 Task: For heading Use Italics Caveat with yellow colour & Underline.  font size for heading18,  'Change the font style of data to'Comic Sans MS and font size to 9,  Change the alignment of both headline & data to Align right In the sheet  Data Analysis Template
Action: Mouse moved to (85, 159)
Screenshot: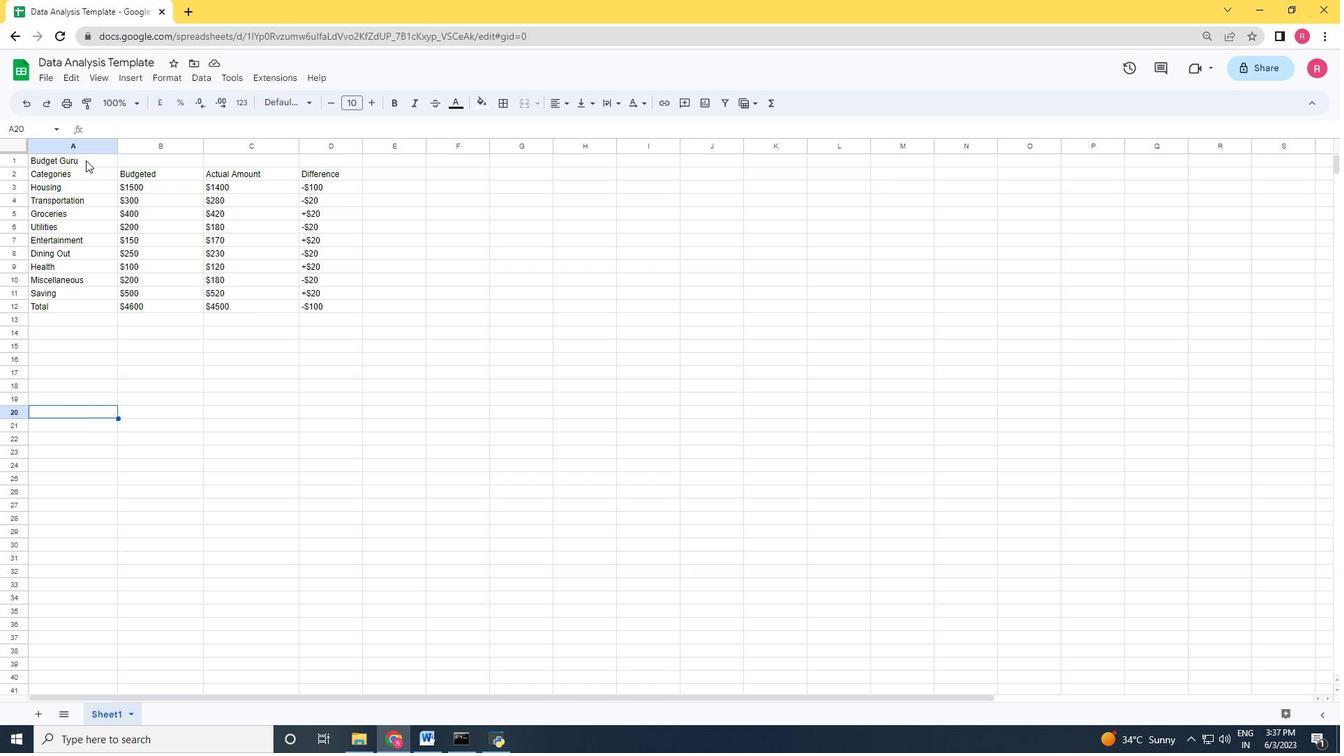 
Action: Mouse pressed left at (85, 159)
Screenshot: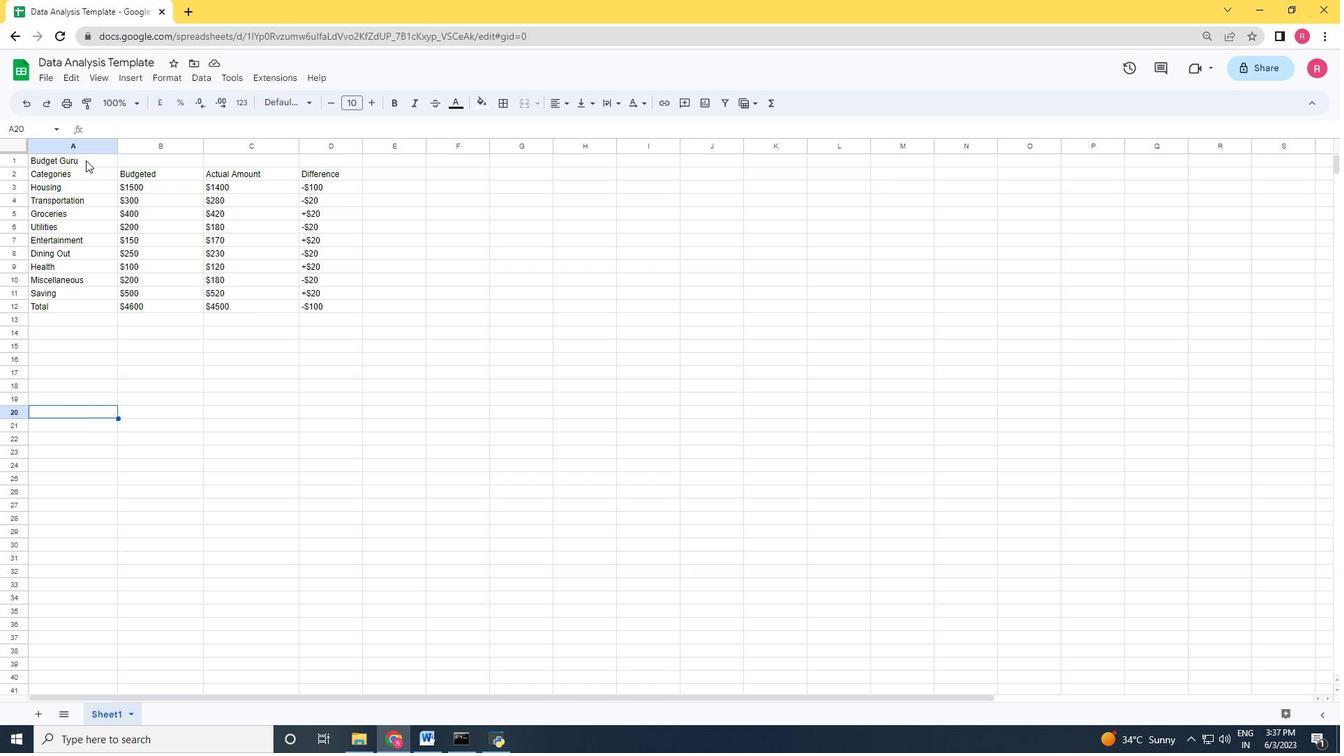 
Action: Mouse moved to (310, 102)
Screenshot: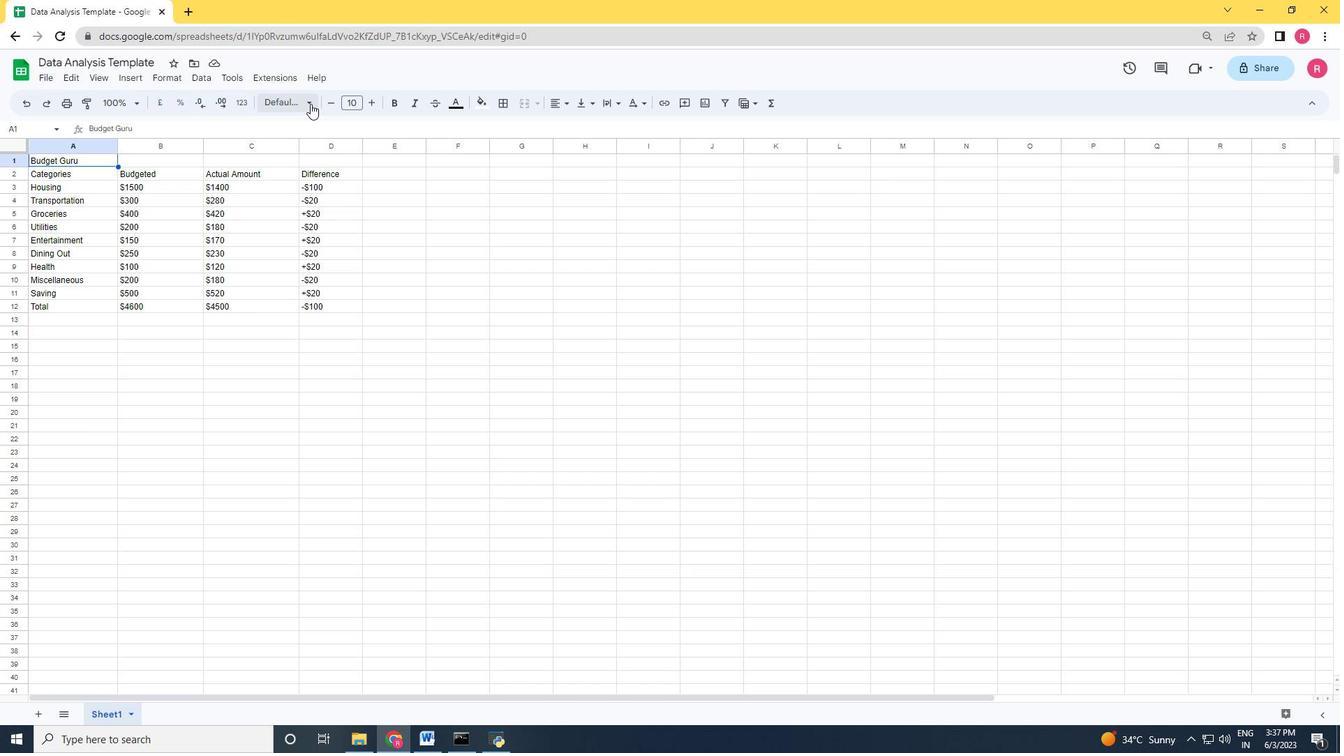 
Action: Mouse pressed left at (310, 102)
Screenshot: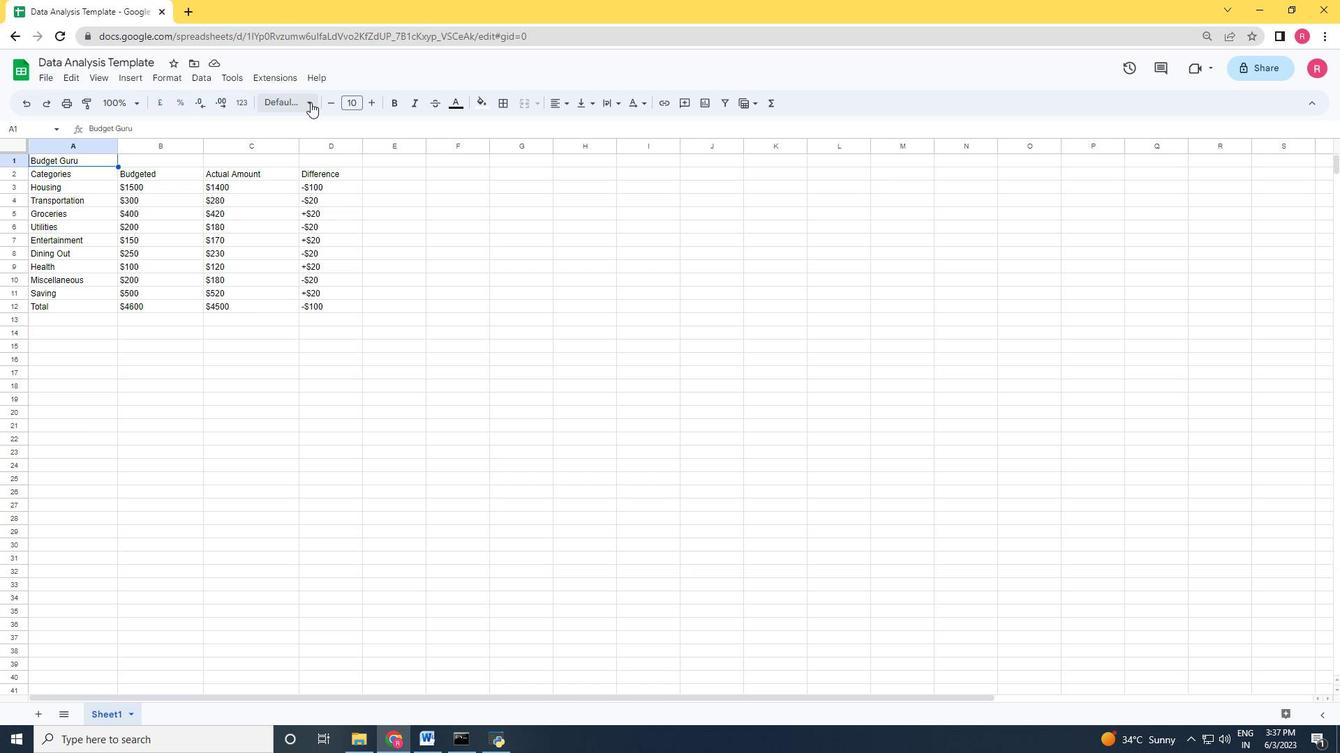 
Action: Mouse moved to (305, 380)
Screenshot: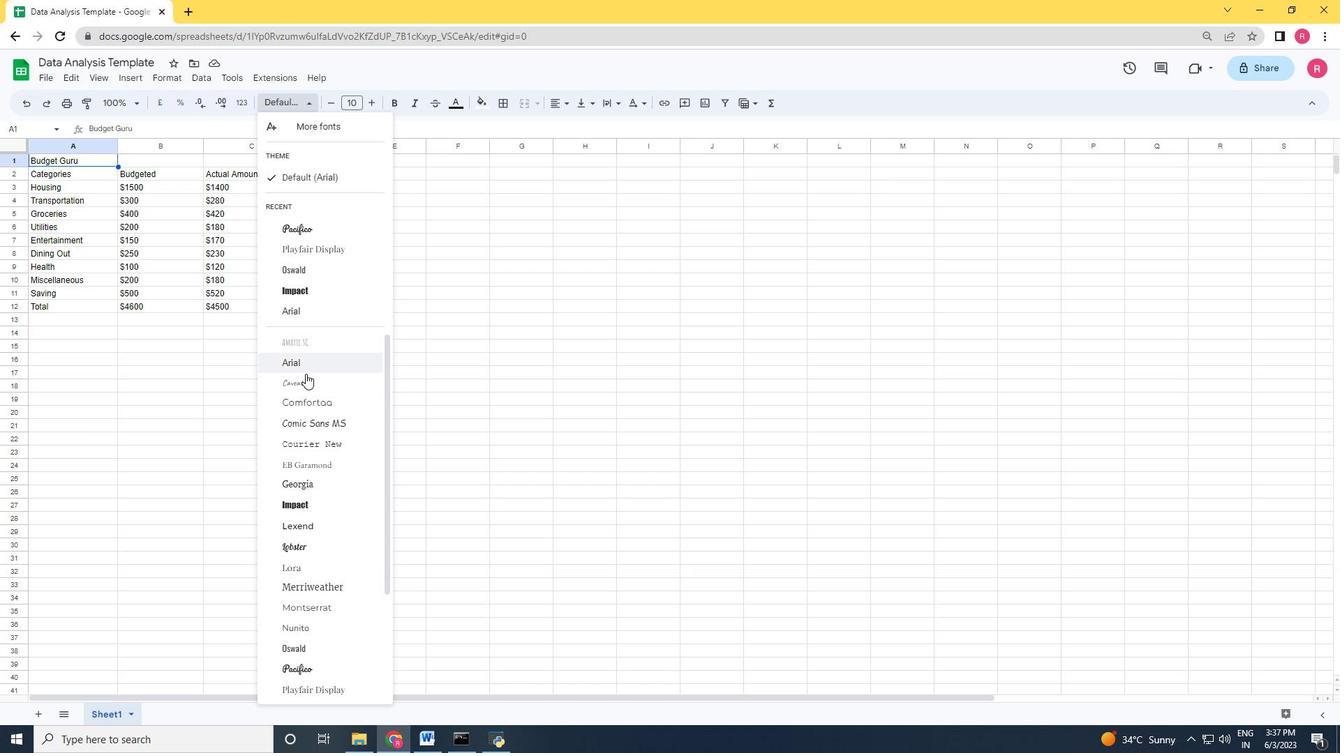 
Action: Mouse pressed left at (305, 380)
Screenshot: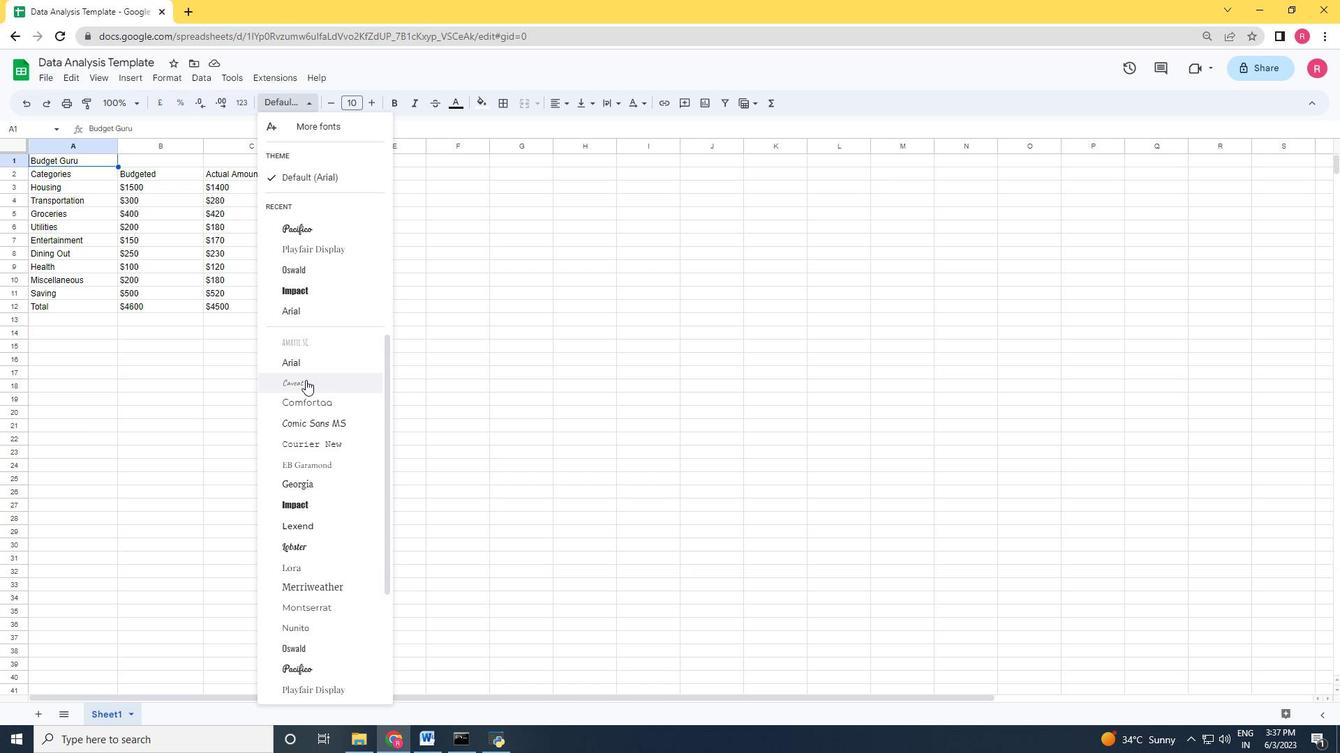 
Action: Mouse moved to (409, 103)
Screenshot: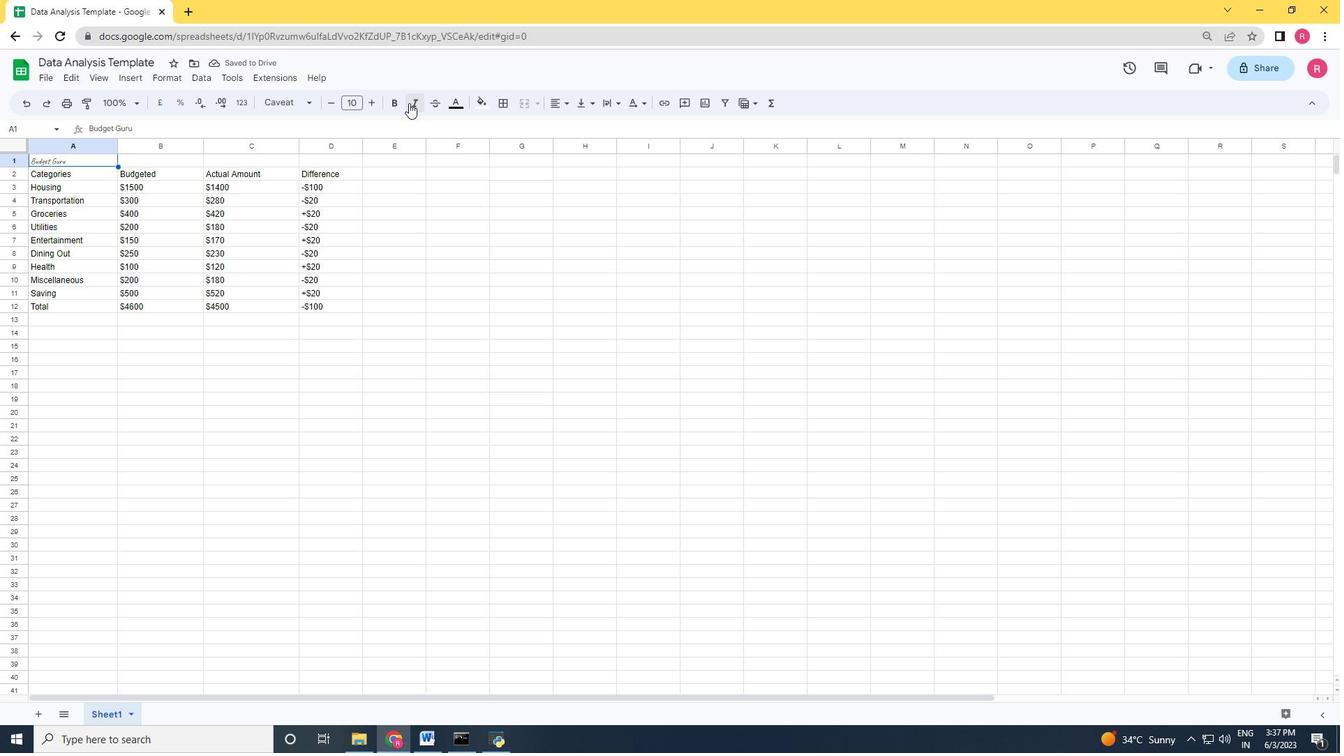
Action: Mouse pressed left at (409, 103)
Screenshot: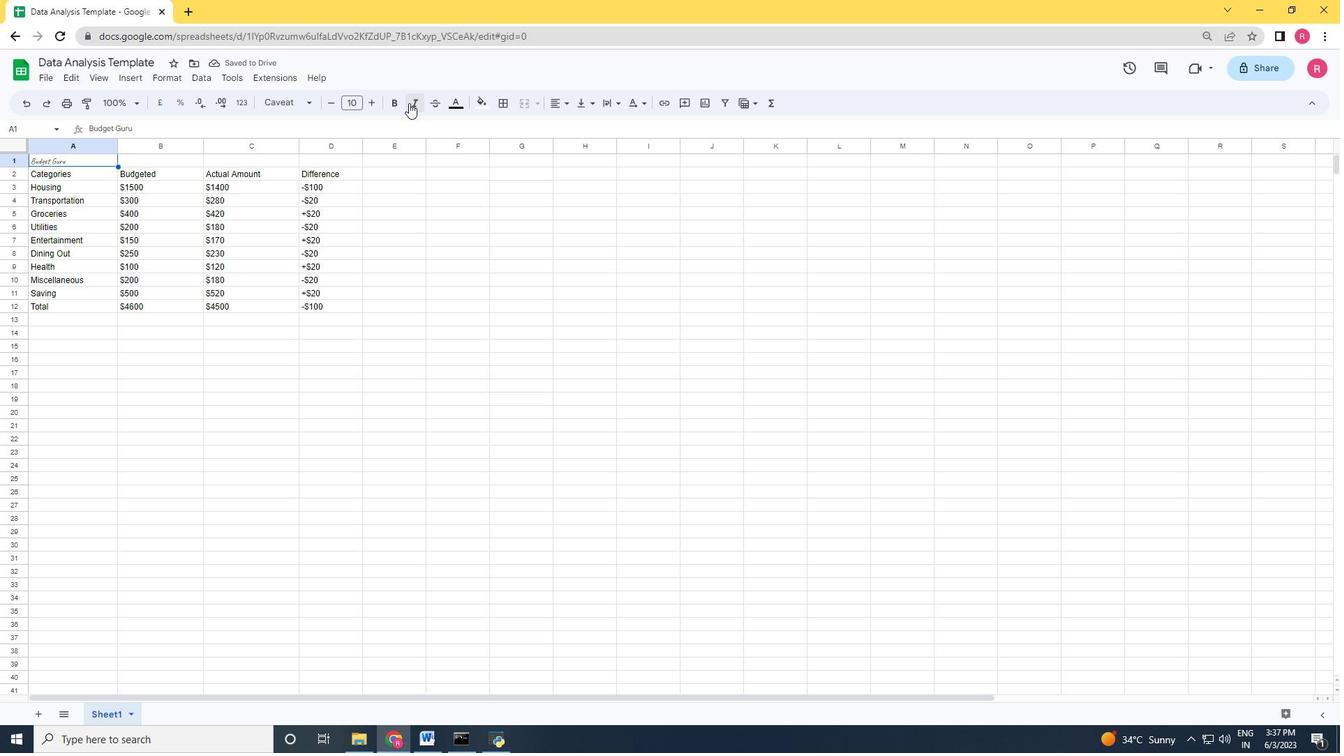 
Action: Mouse moved to (464, 108)
Screenshot: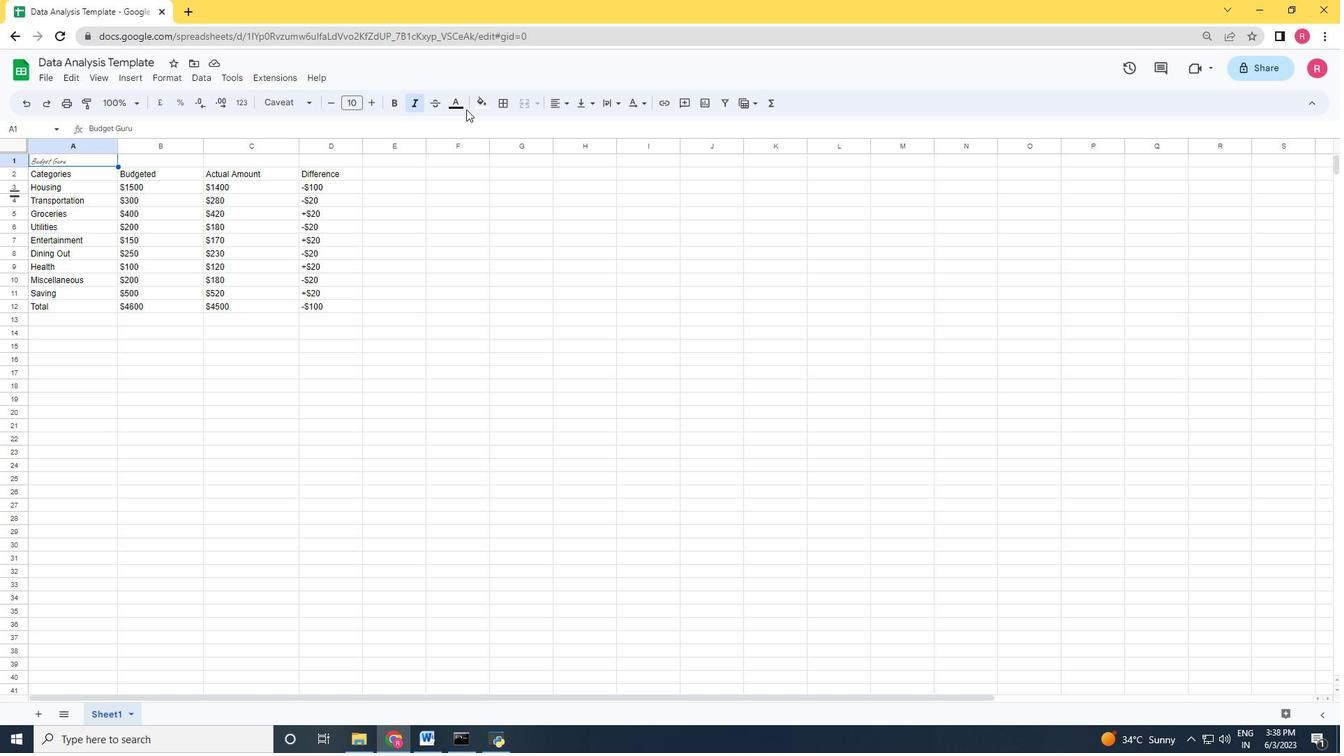 
Action: Mouse pressed left at (464, 108)
Screenshot: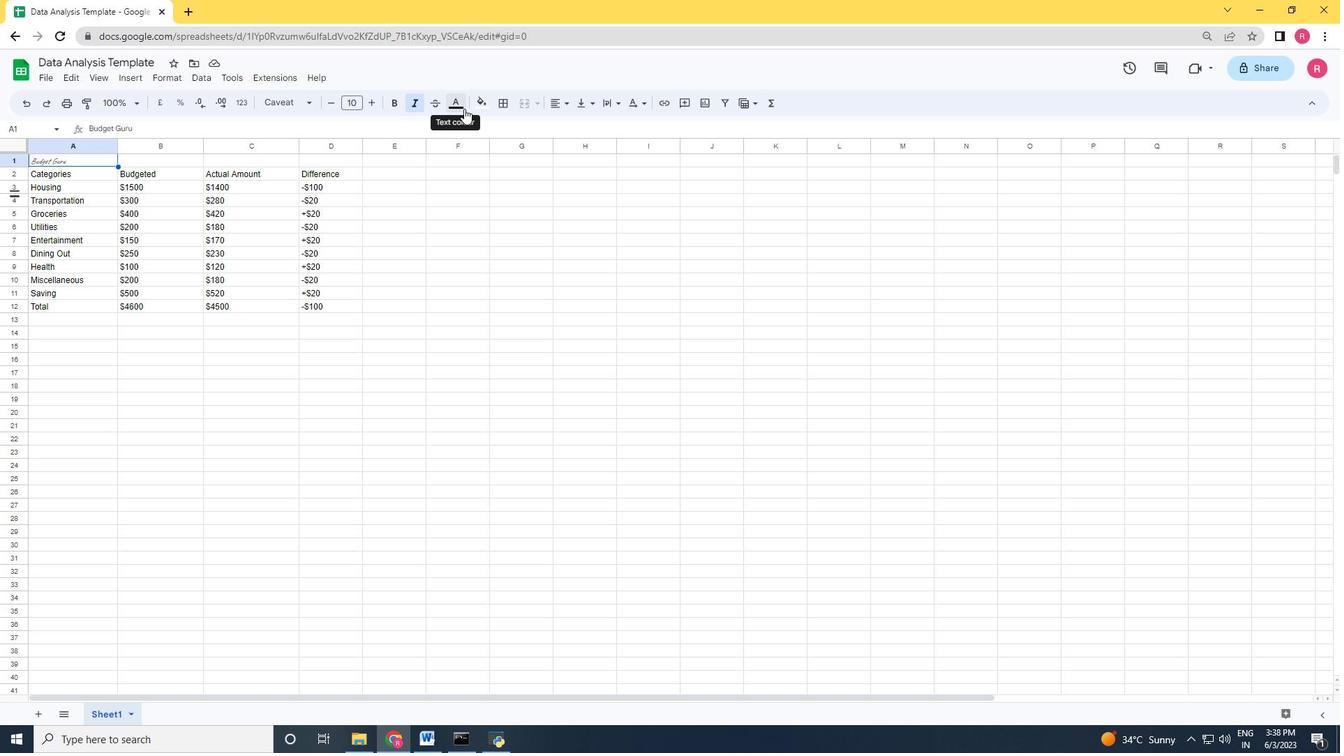 
Action: Mouse moved to (497, 158)
Screenshot: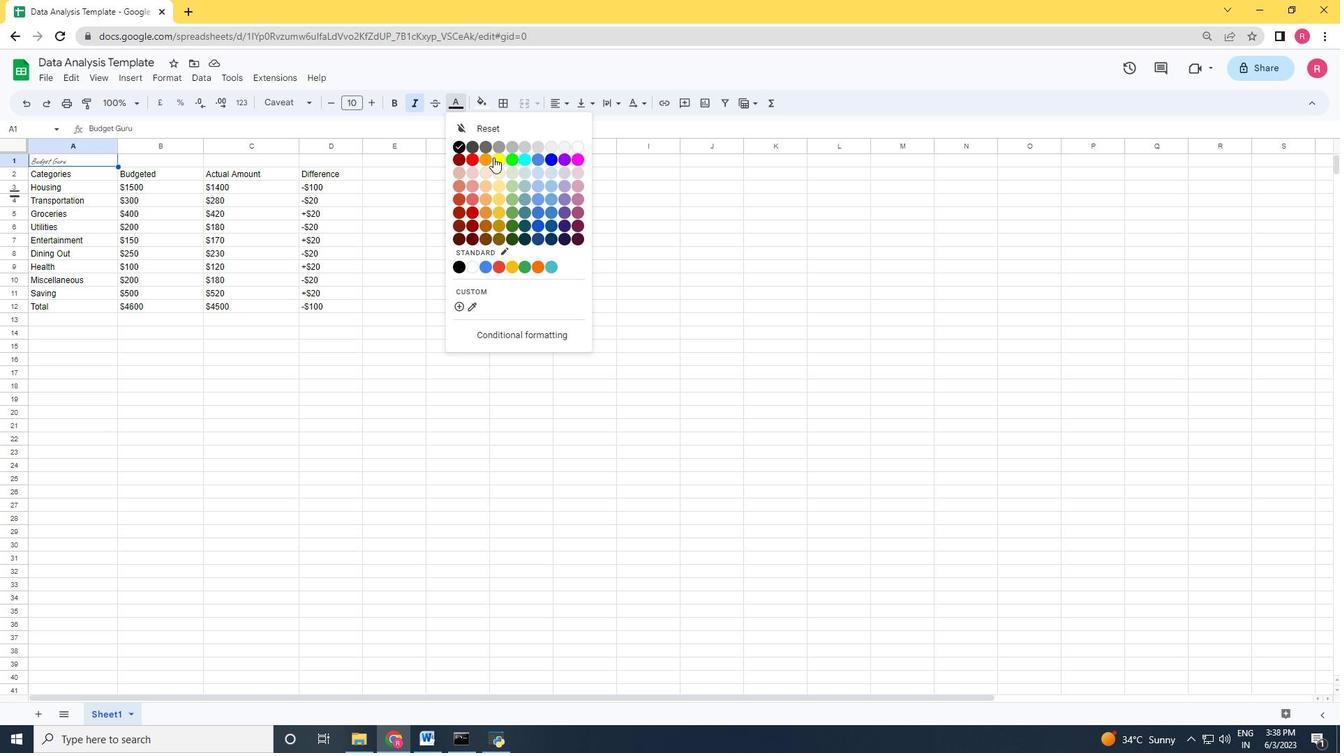 
Action: Mouse pressed left at (497, 158)
Screenshot: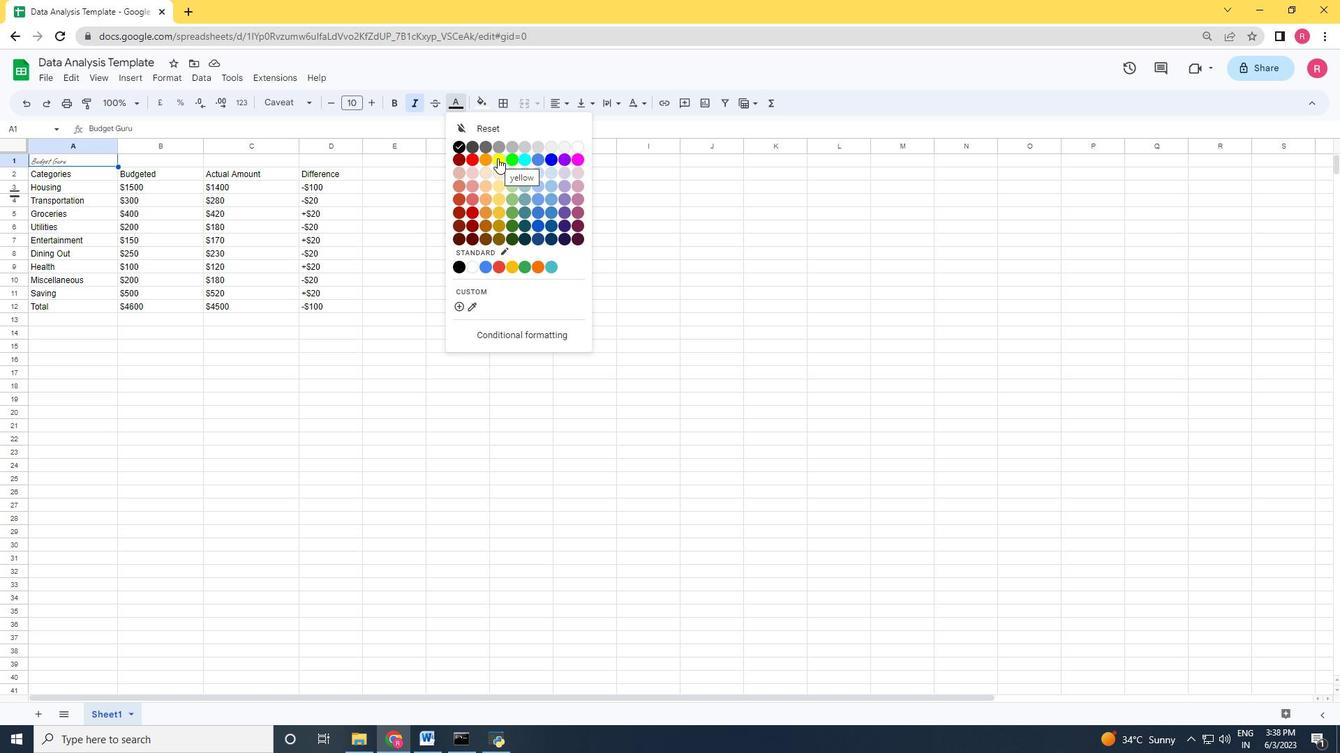 
Action: Mouse moved to (130, 73)
Screenshot: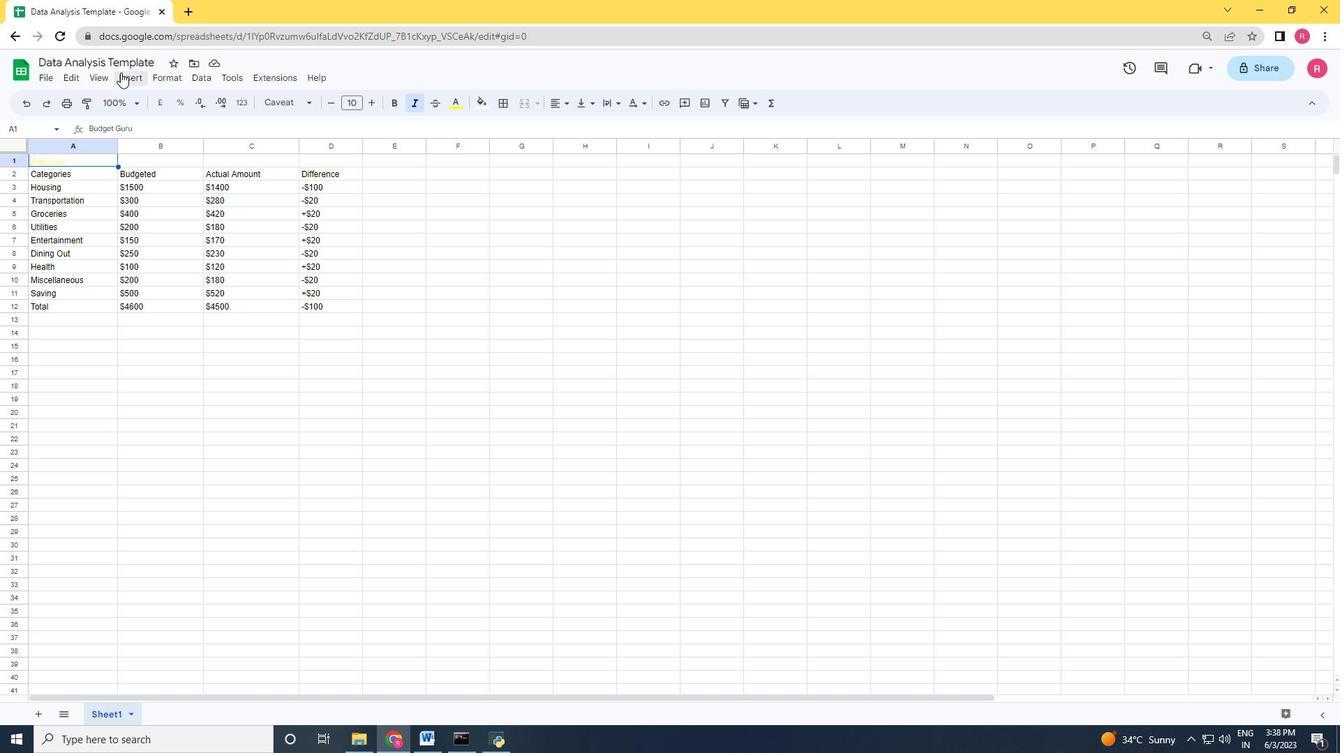 
Action: Mouse pressed left at (130, 73)
Screenshot: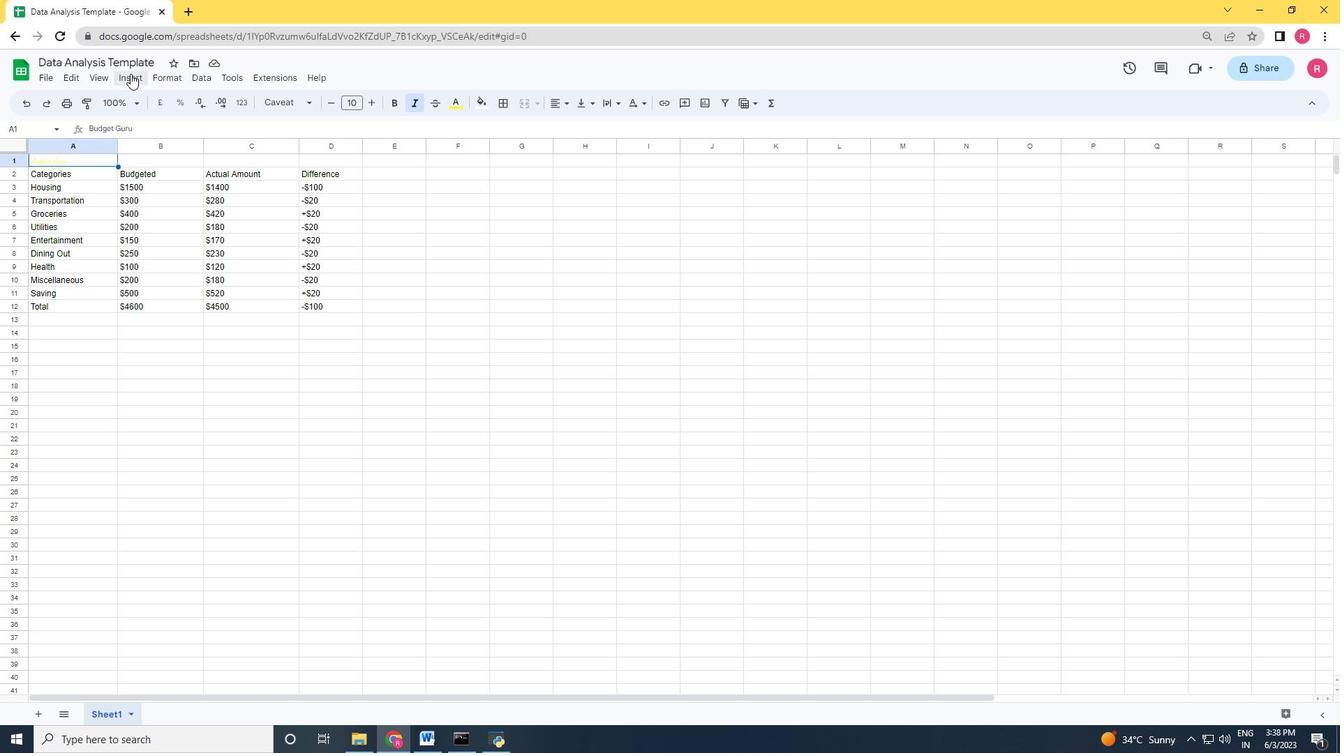 
Action: Mouse moved to (390, 194)
Screenshot: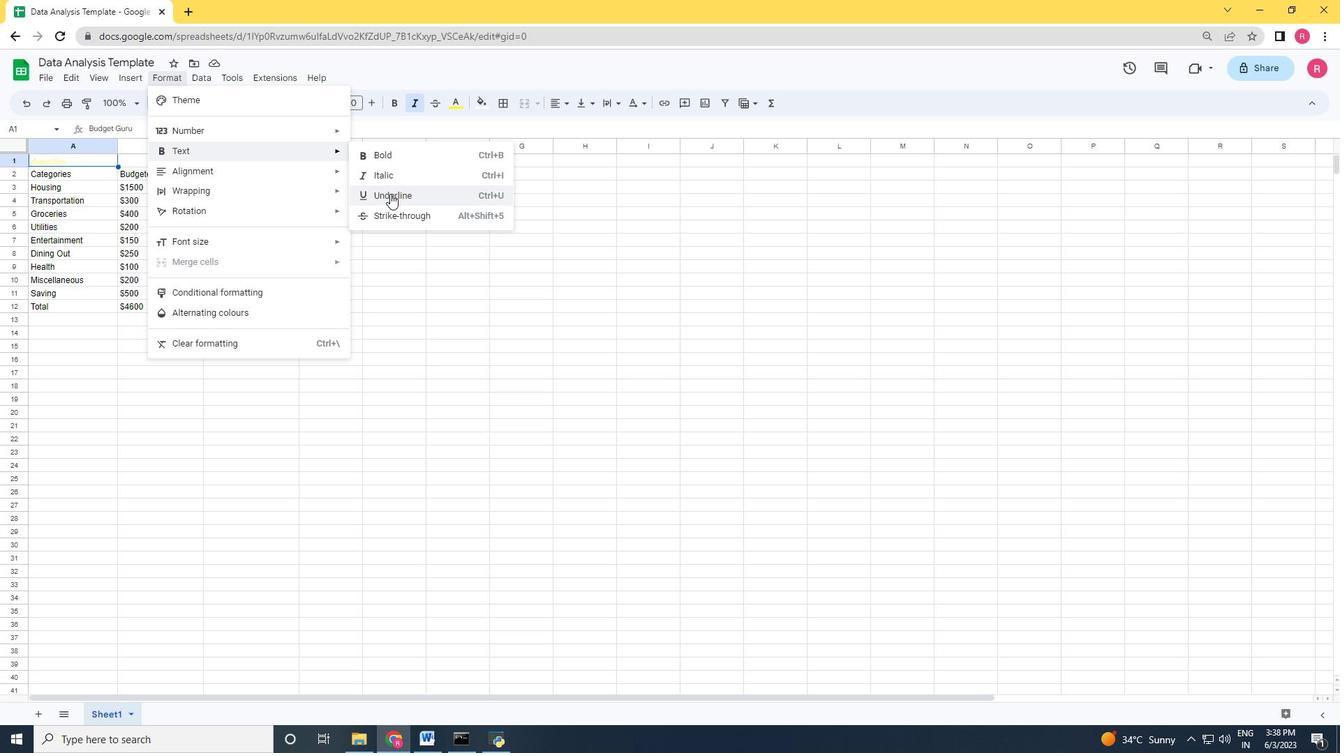 
Action: Mouse pressed left at (390, 194)
Screenshot: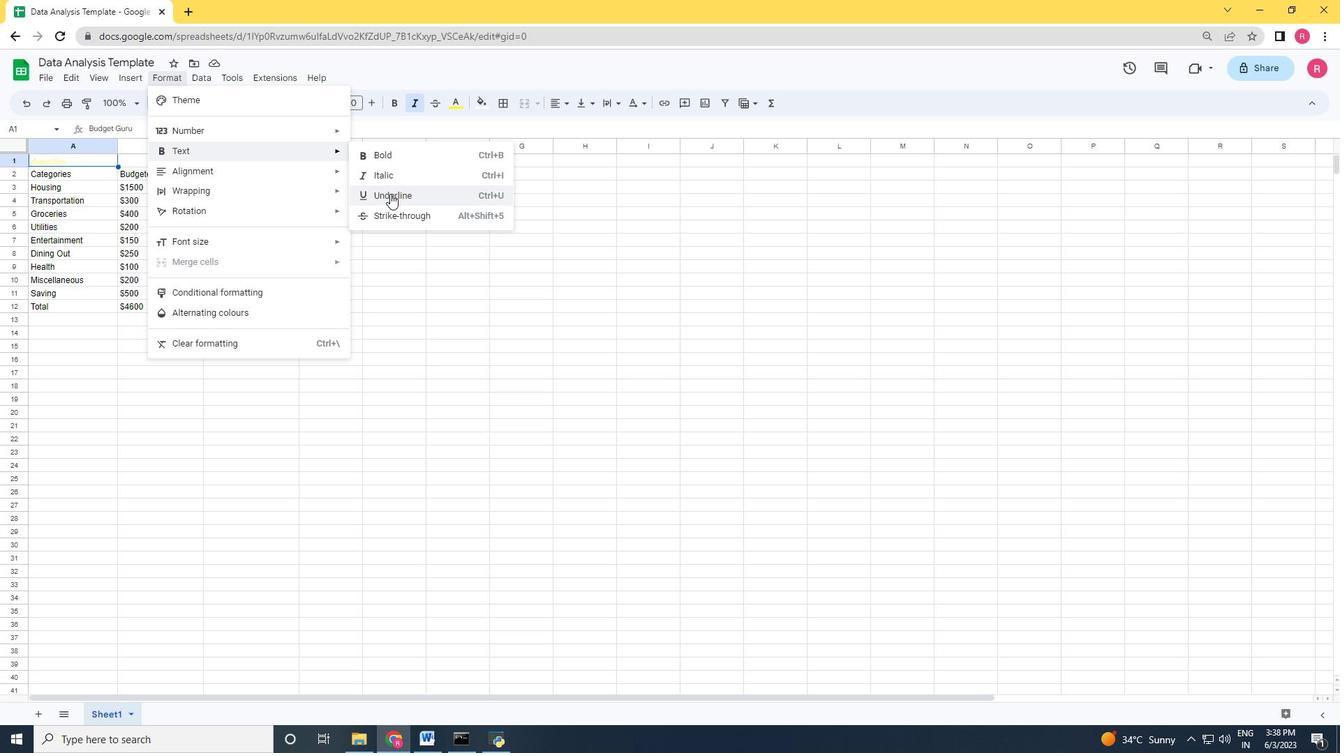 
Action: Mouse moved to (478, 100)
Screenshot: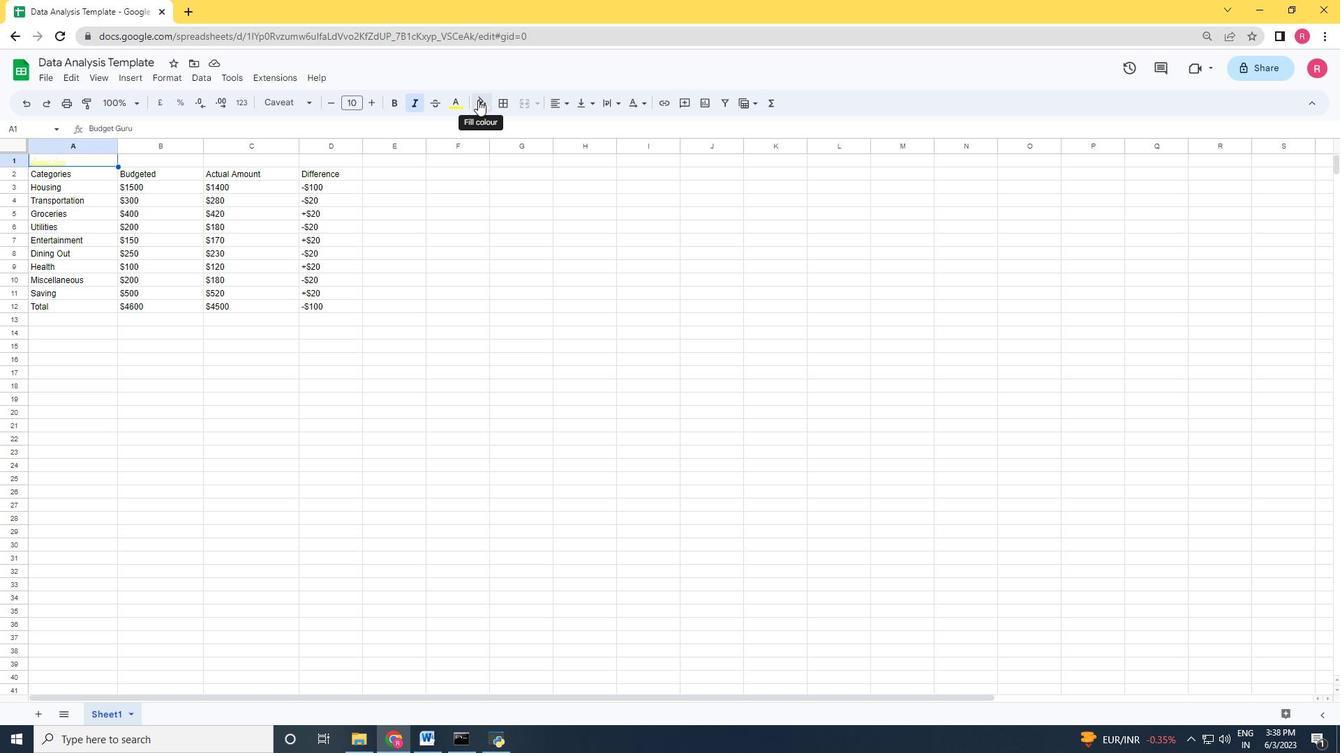 
Action: Mouse pressed left at (478, 100)
Screenshot: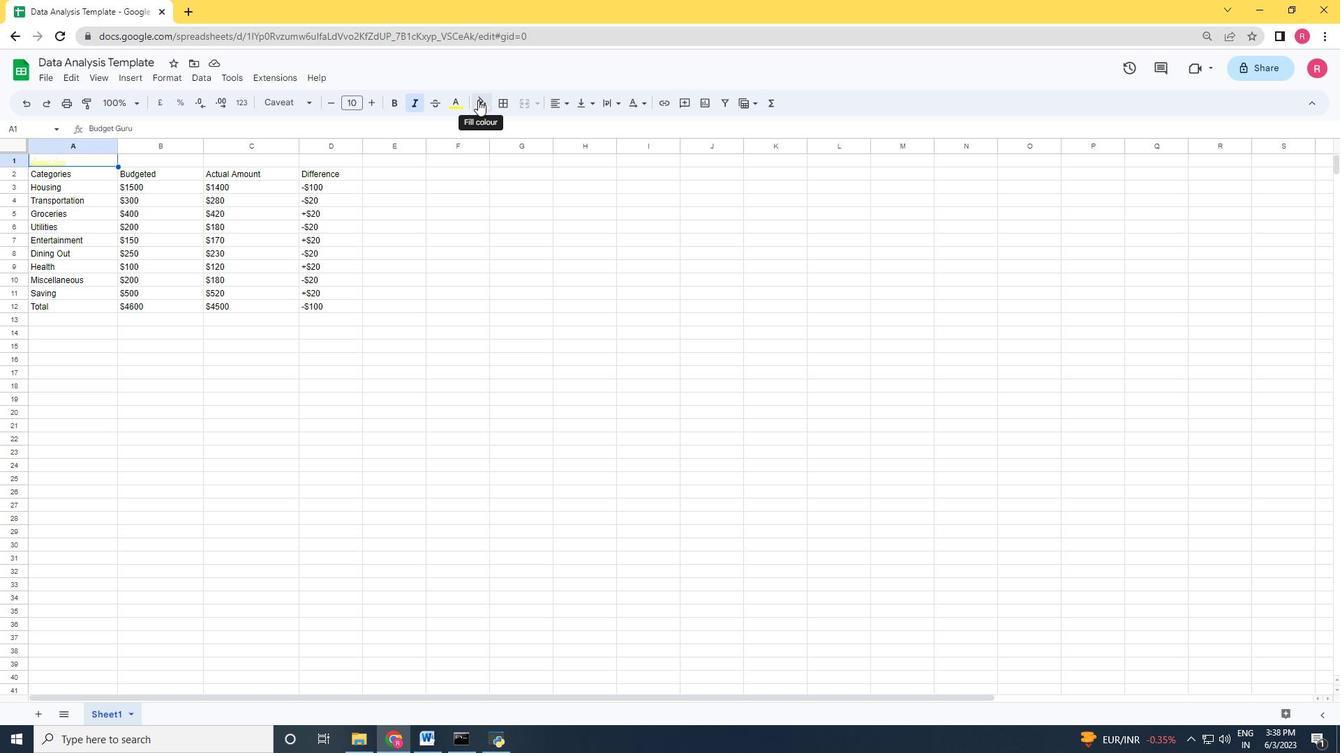 
Action: Mouse moved to (527, 159)
Screenshot: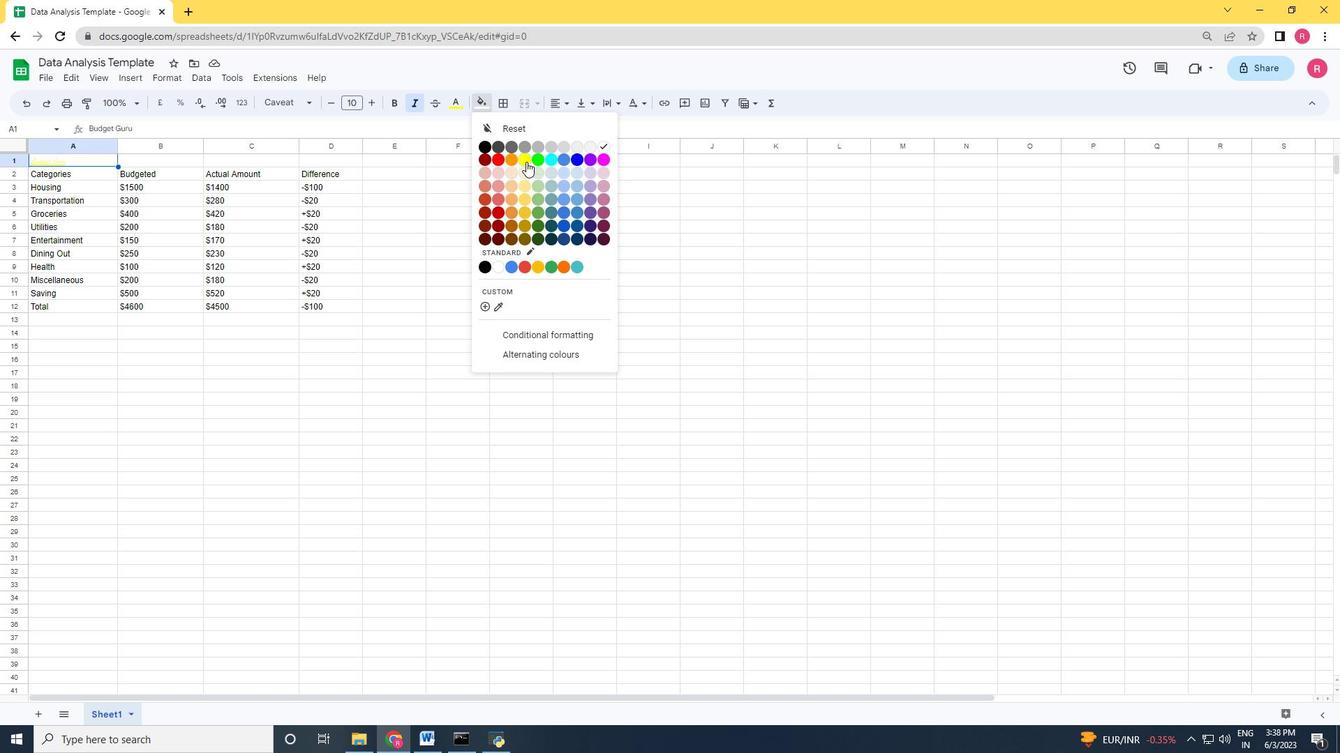 
Action: Mouse pressed left at (527, 159)
Screenshot: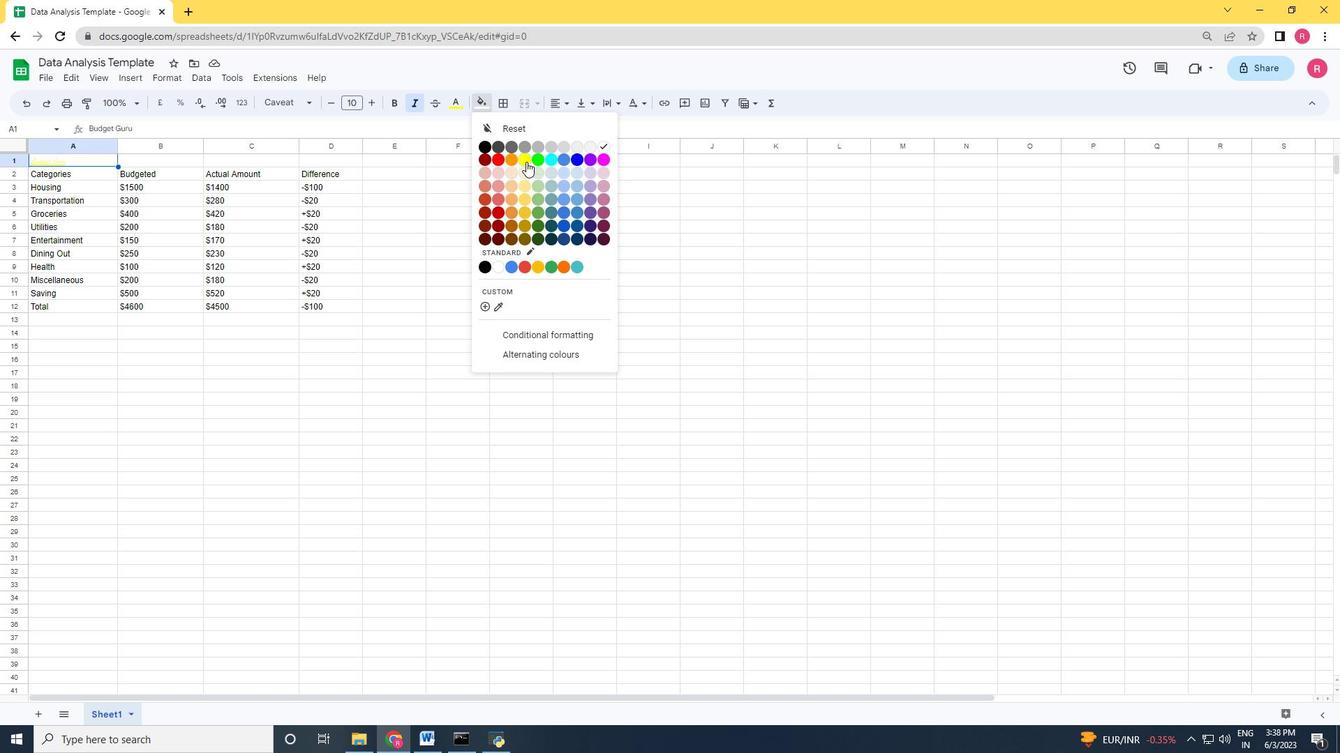 
Action: Mouse moved to (455, 104)
Screenshot: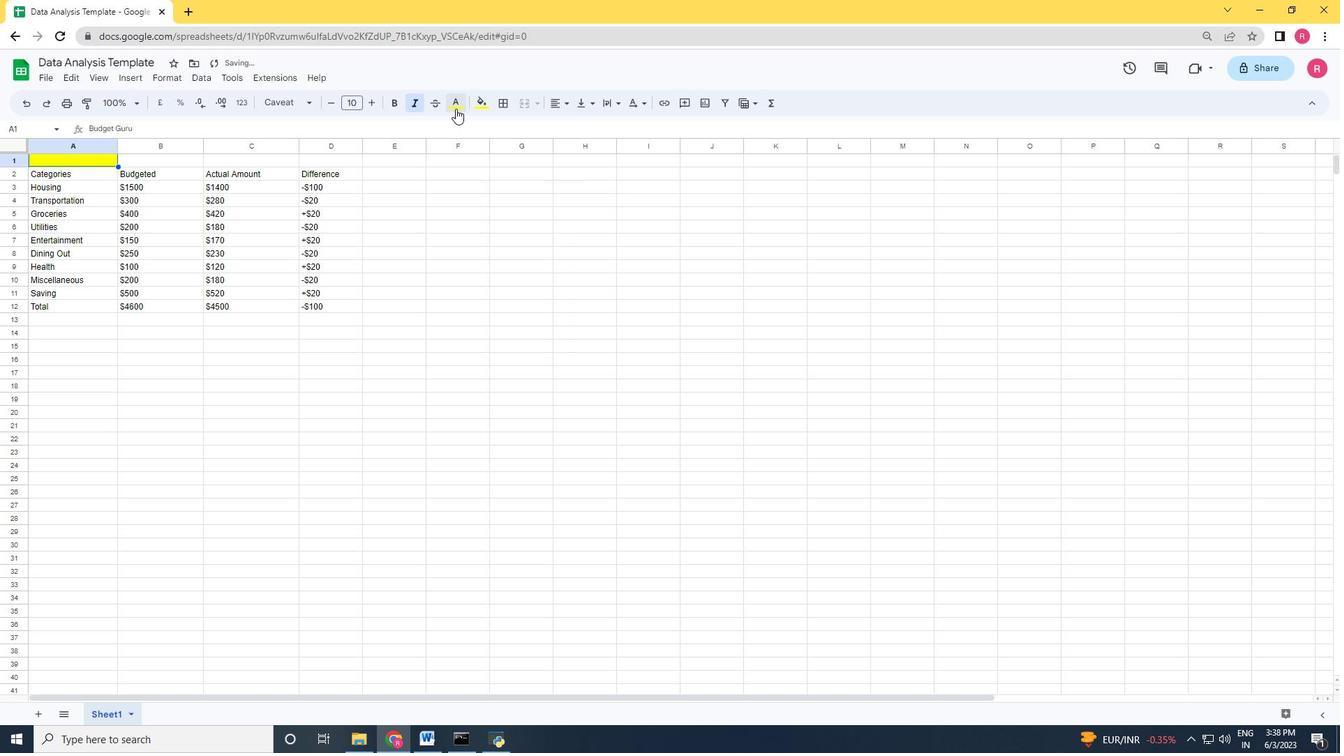 
Action: Mouse pressed left at (455, 104)
Screenshot: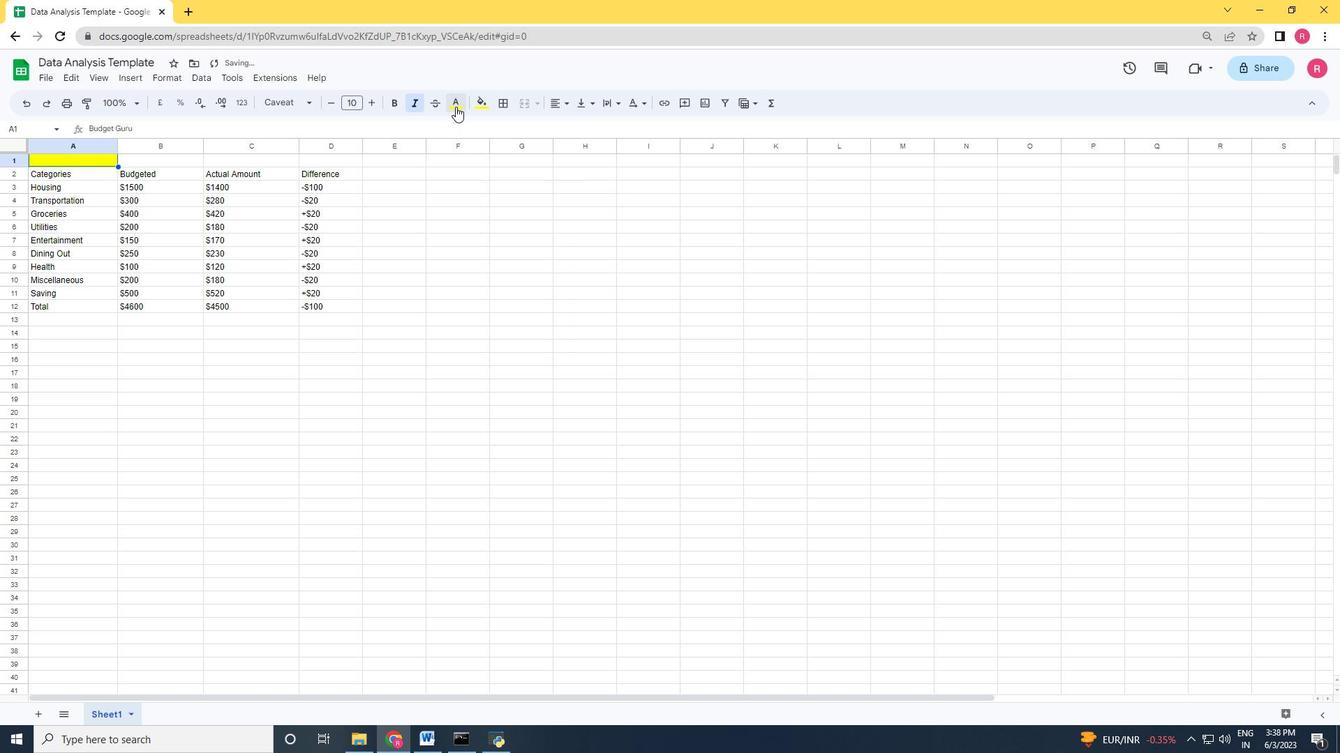 
Action: Mouse moved to (460, 145)
Screenshot: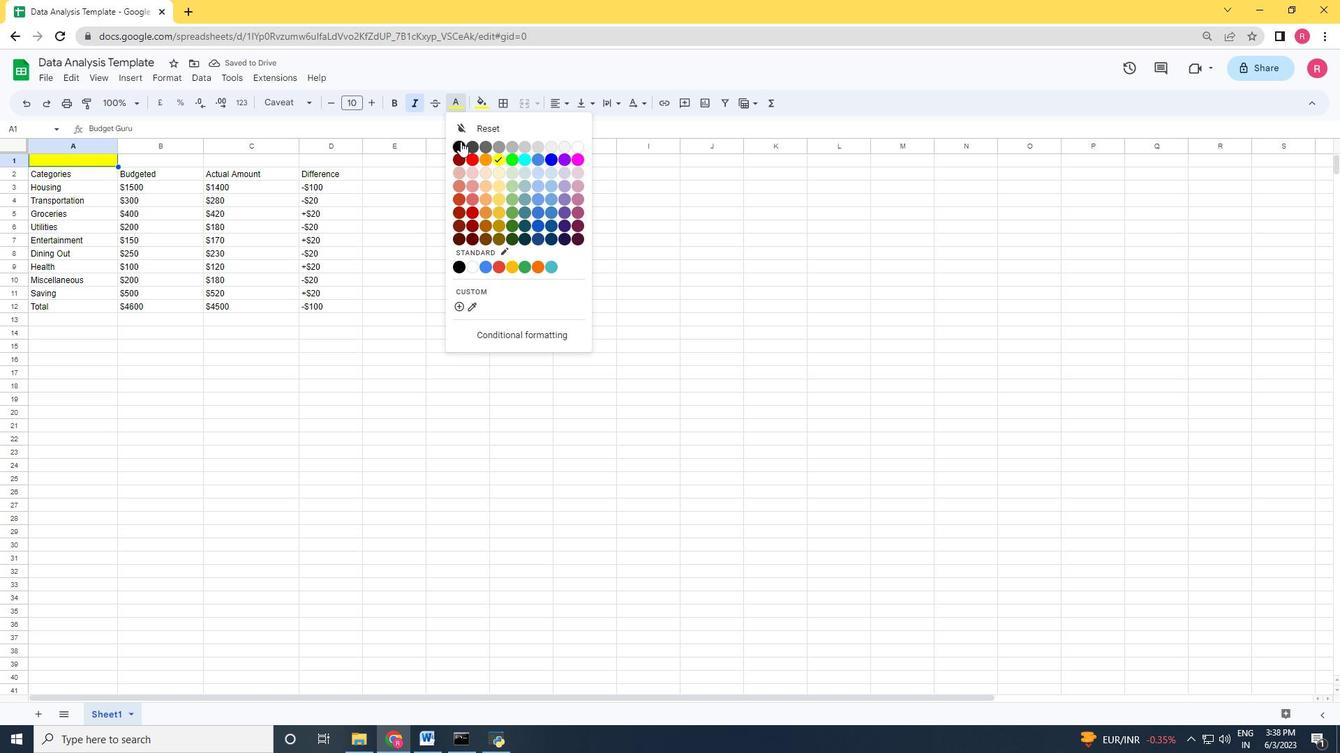 
Action: Mouse pressed left at (460, 145)
Screenshot: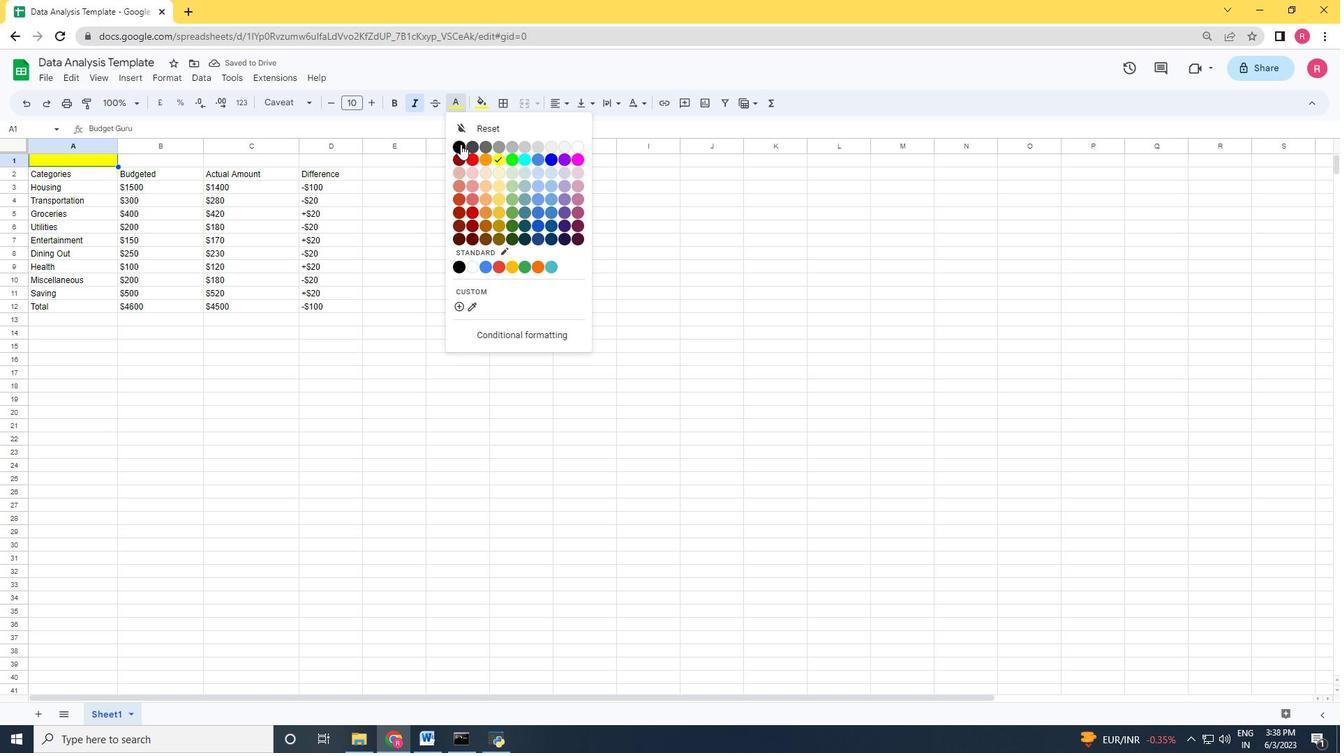 
Action: Mouse moved to (369, 106)
Screenshot: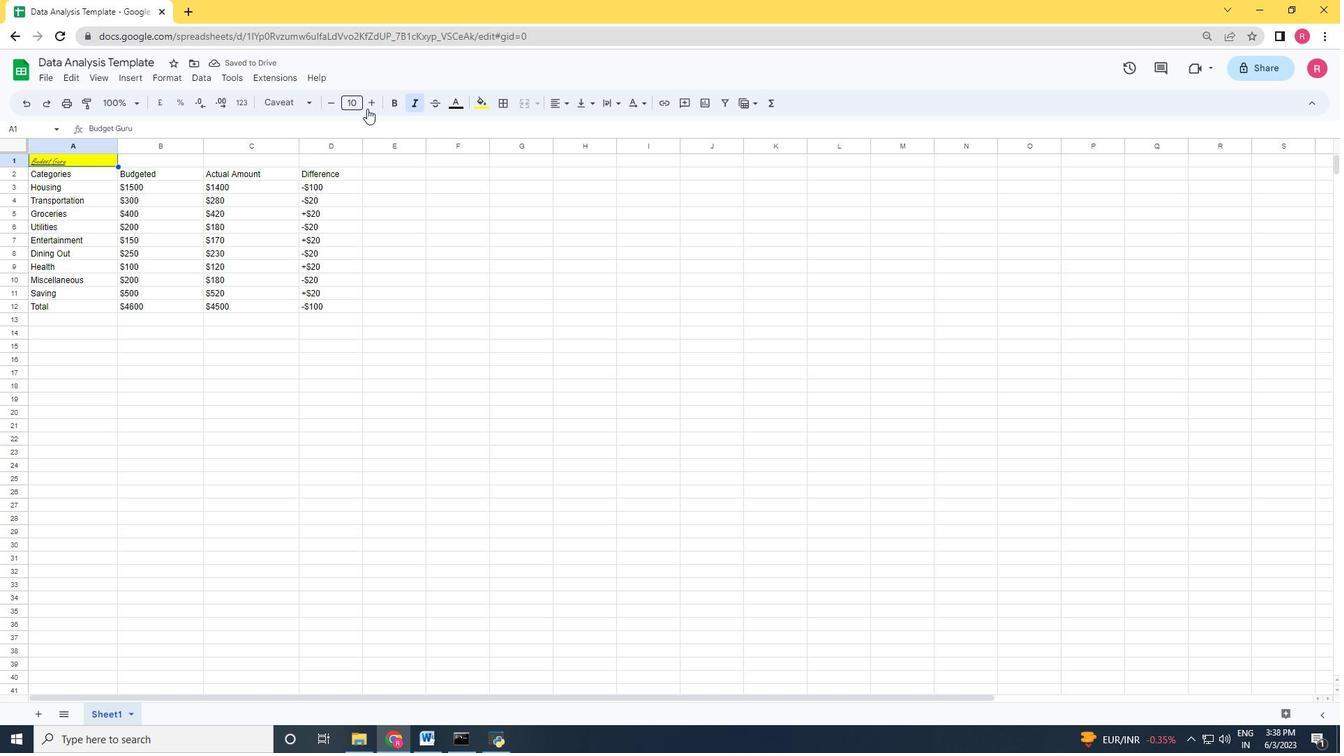 
Action: Mouse pressed left at (369, 106)
Screenshot: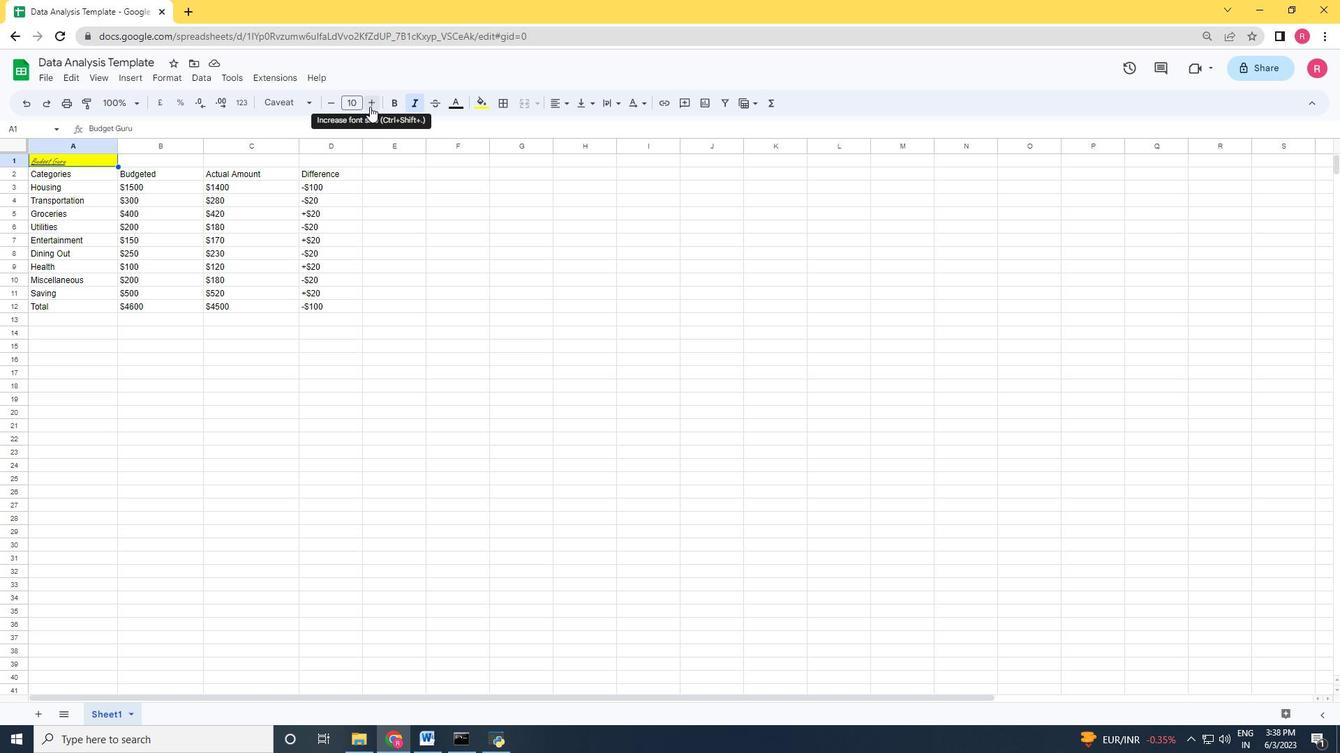 
Action: Mouse pressed left at (369, 106)
Screenshot: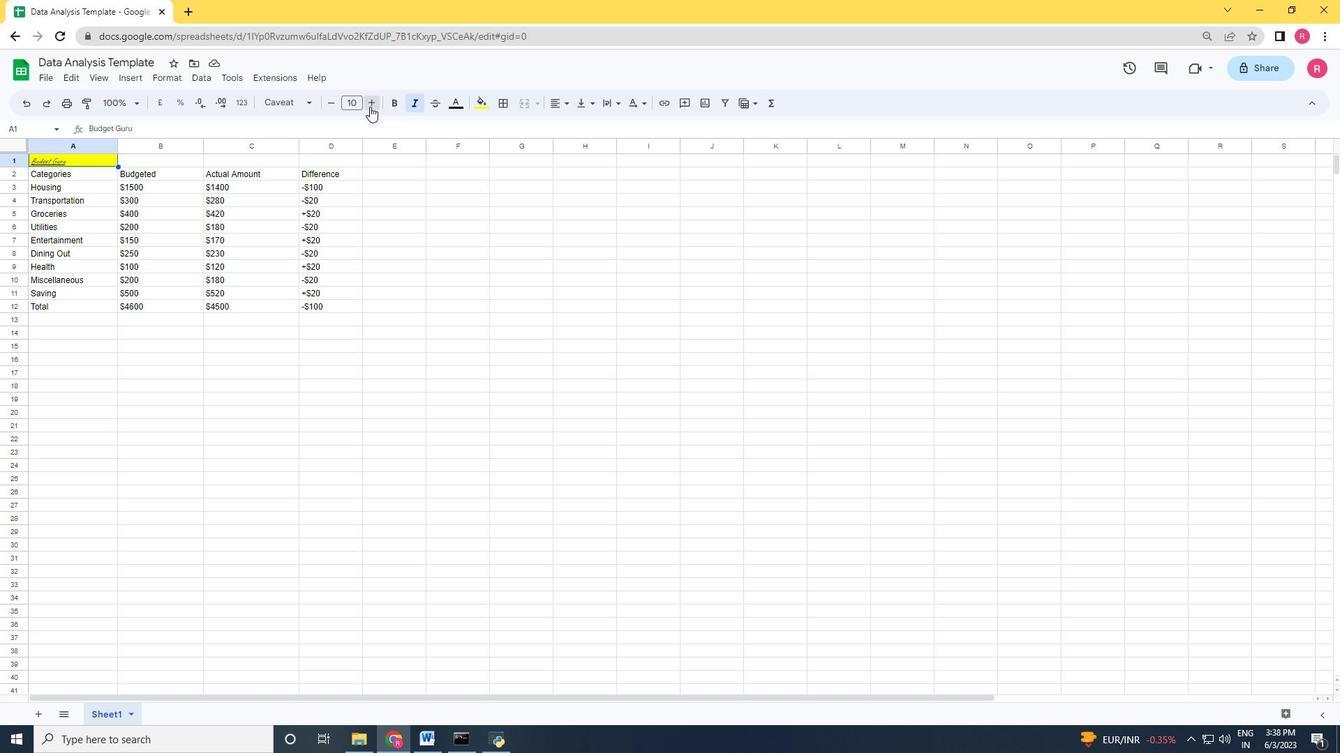 
Action: Mouse pressed left at (369, 106)
Screenshot: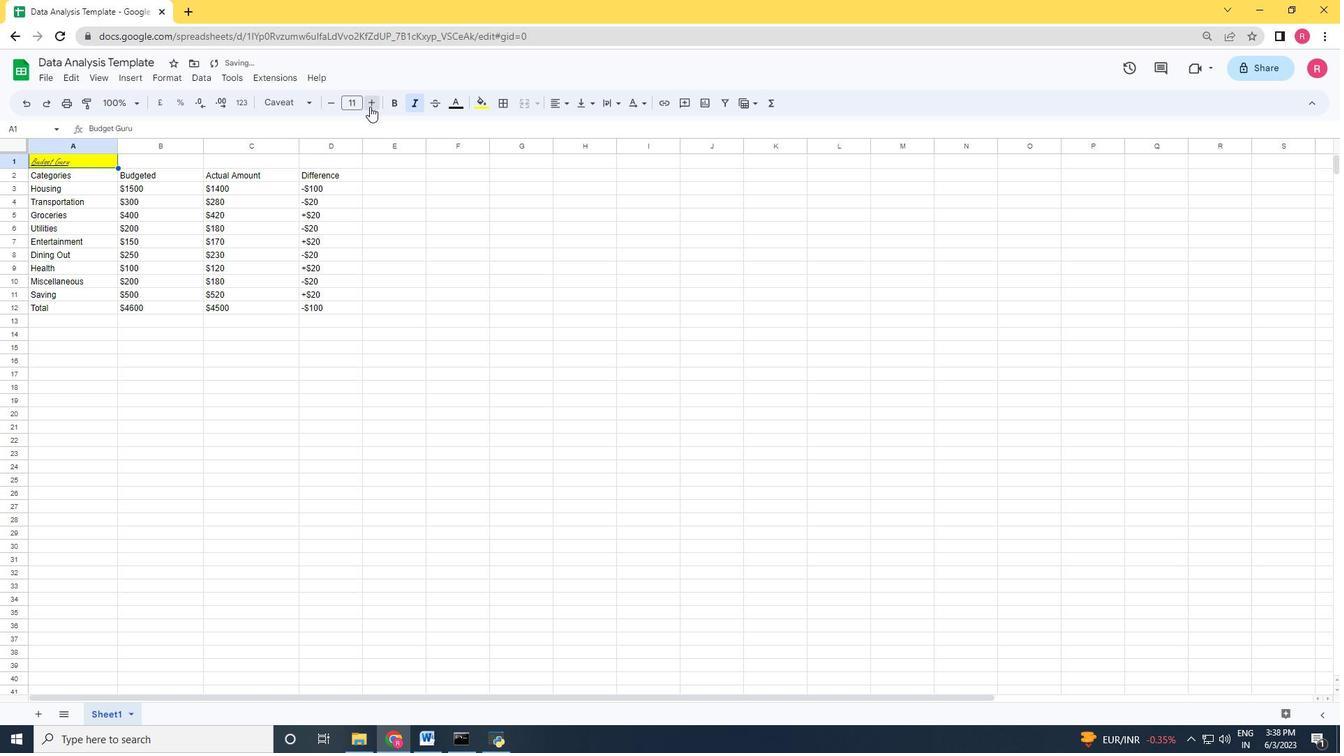 
Action: Mouse pressed left at (369, 106)
Screenshot: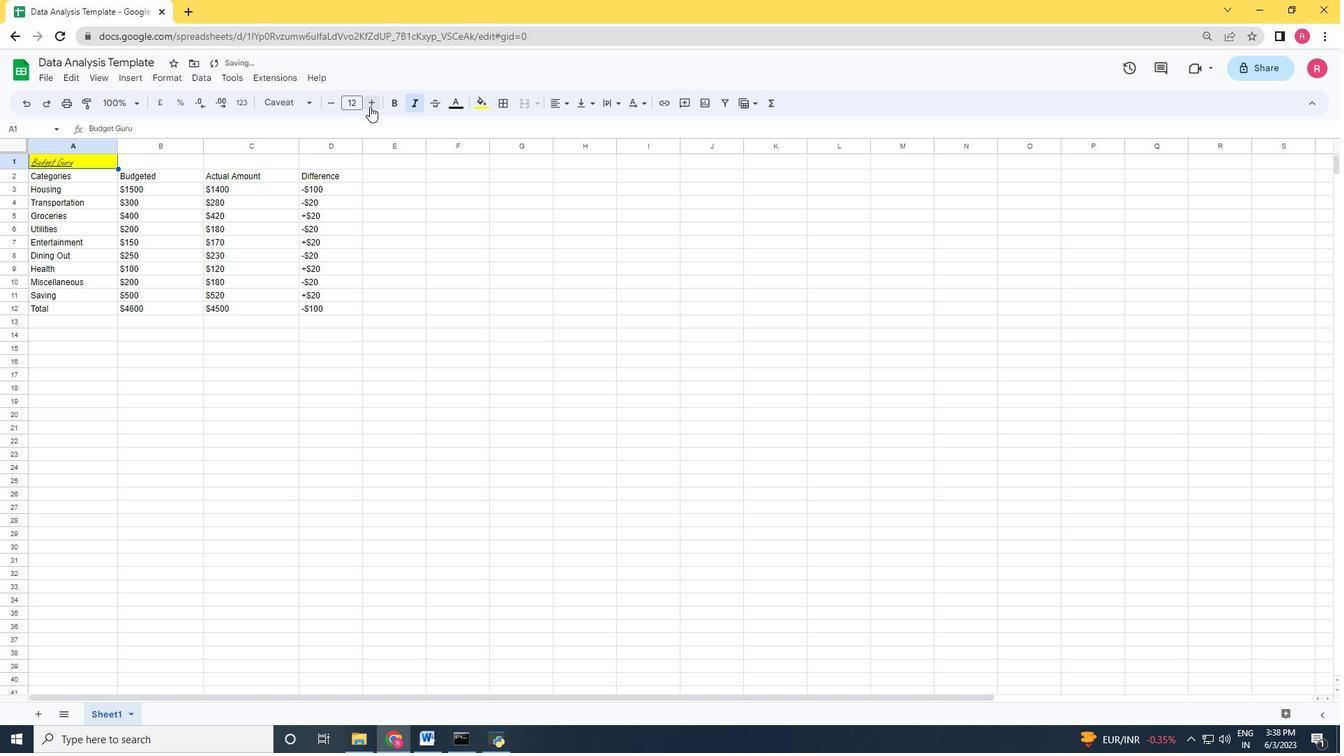 
Action: Mouse pressed left at (369, 106)
Screenshot: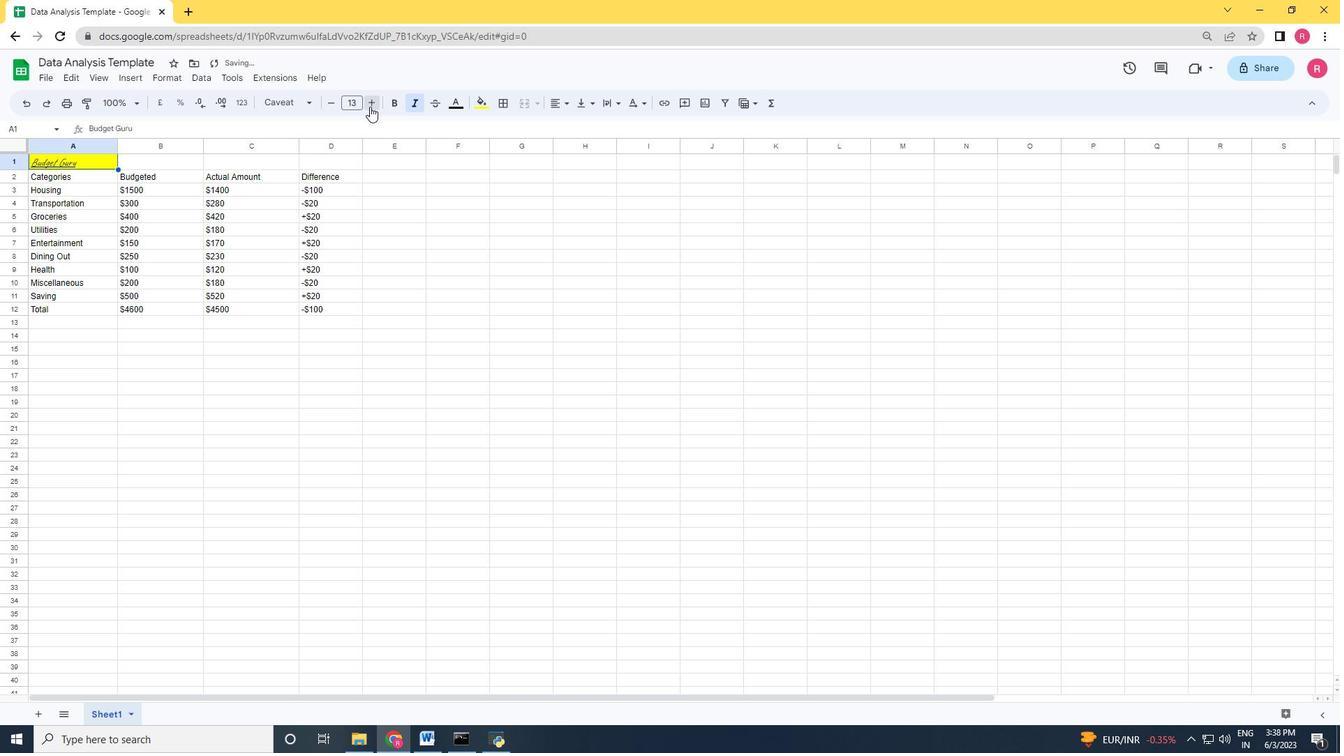 
Action: Mouse pressed left at (369, 106)
Screenshot: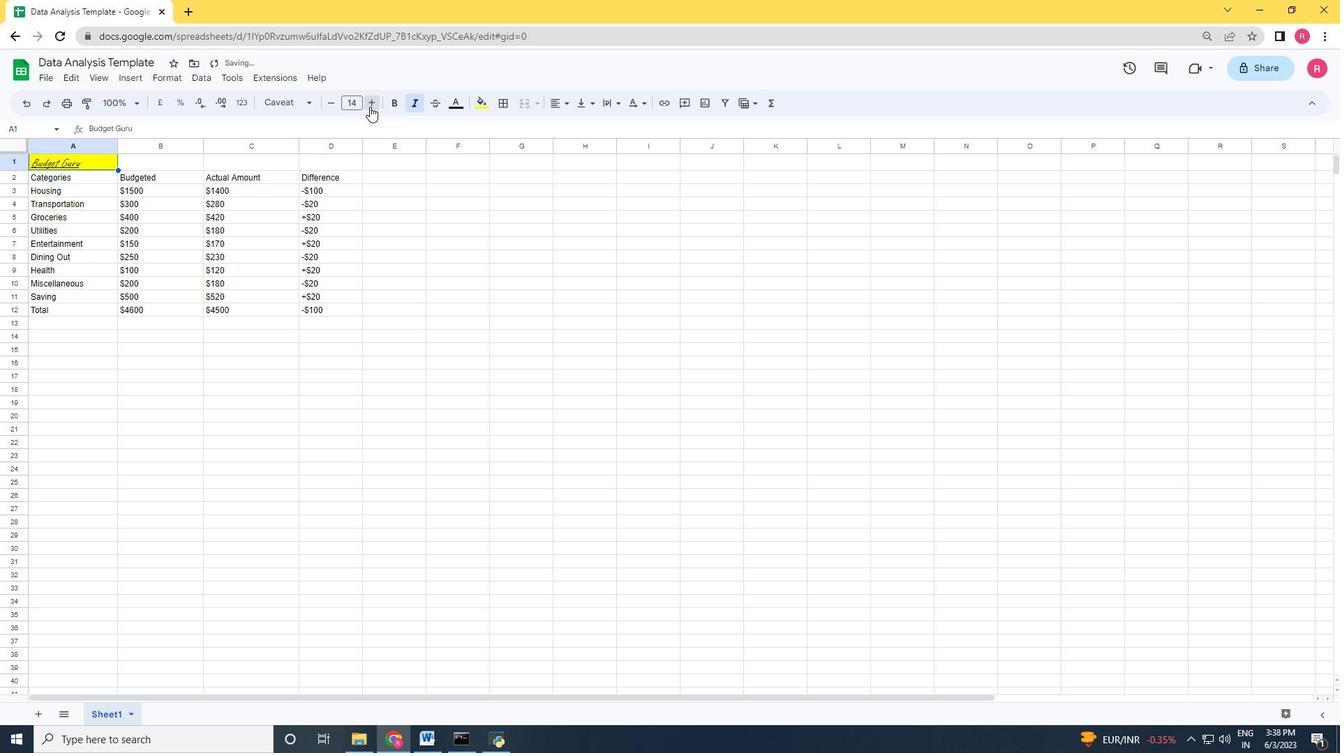 
Action: Mouse pressed left at (369, 106)
Screenshot: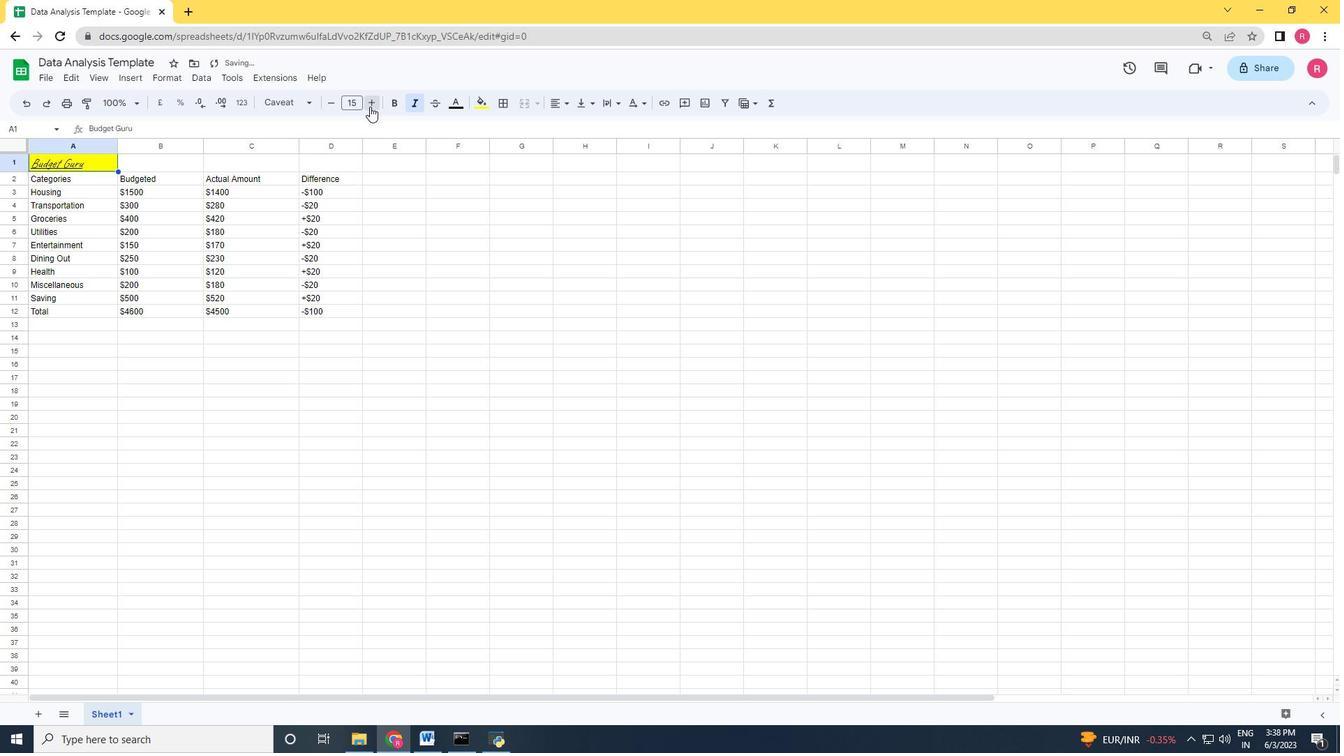 
Action: Mouse pressed left at (369, 106)
Screenshot: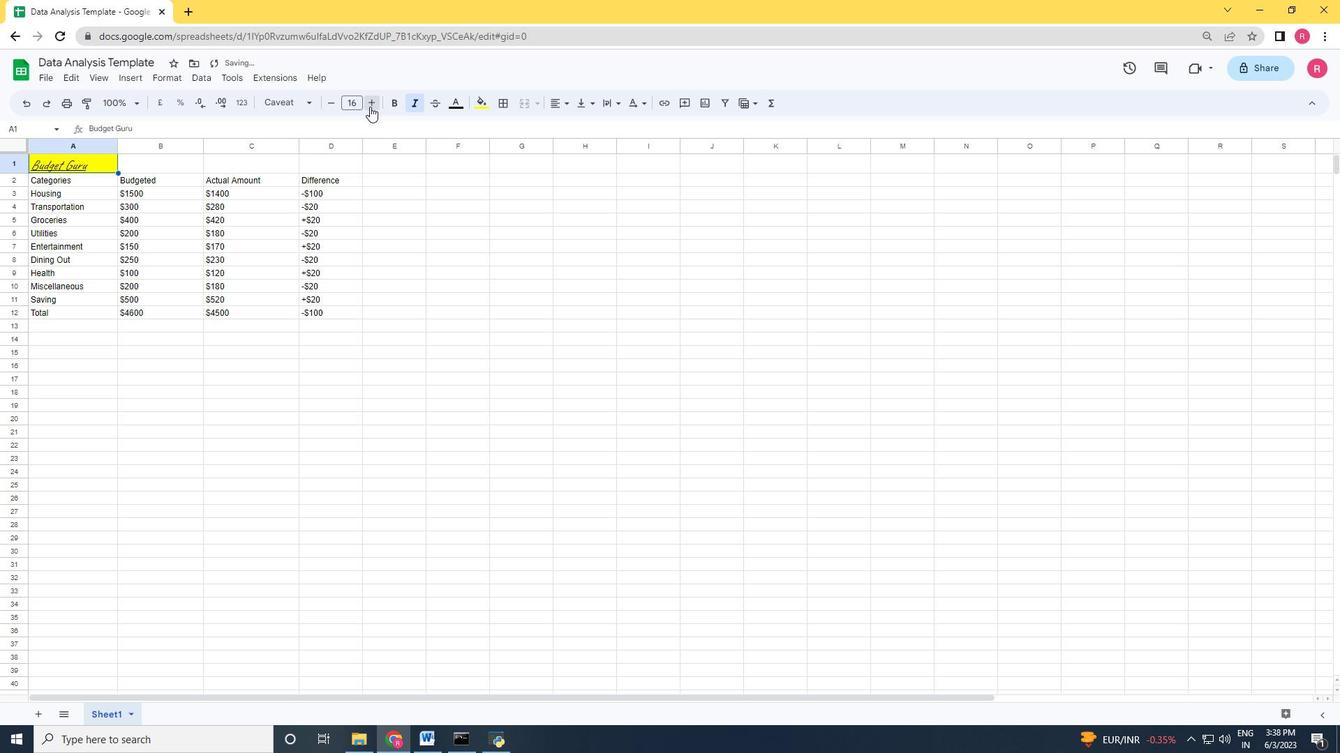 
Action: Mouse pressed left at (369, 106)
Screenshot: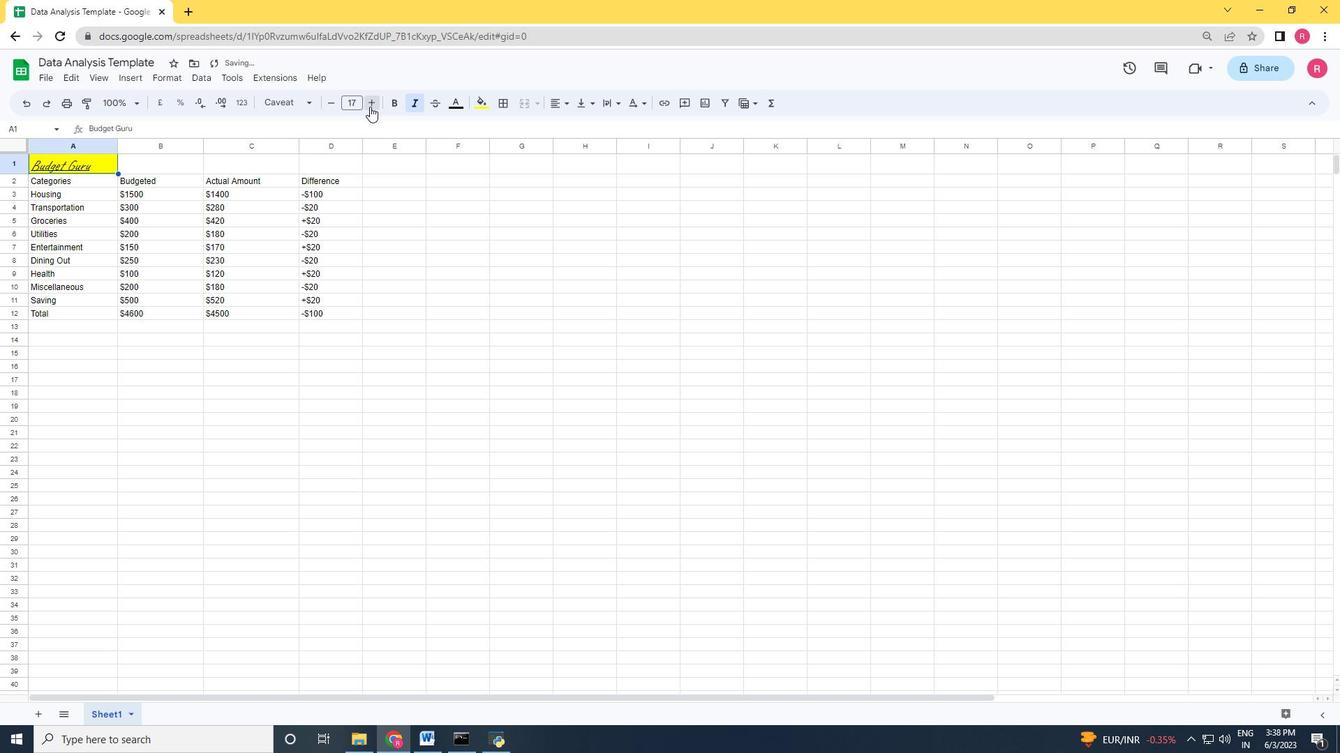 
Action: Mouse pressed left at (369, 106)
Screenshot: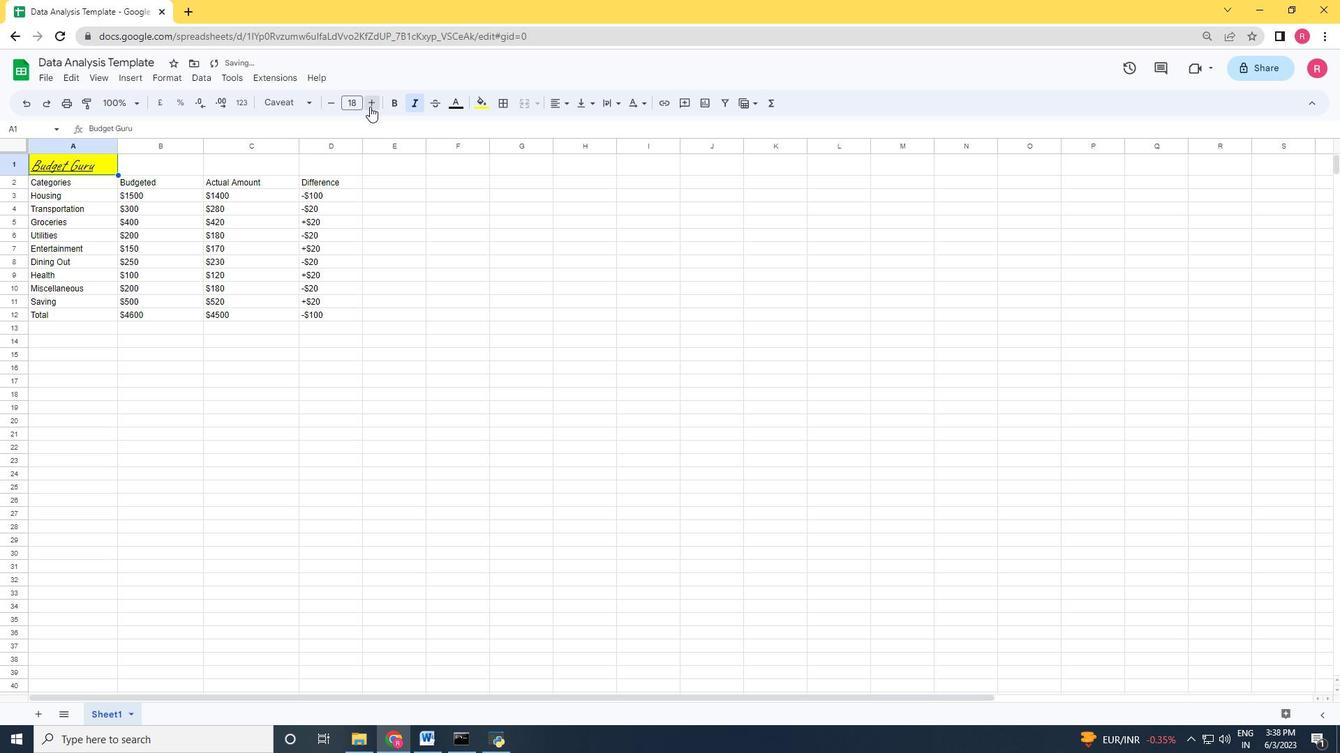 
Action: Mouse moved to (332, 104)
Screenshot: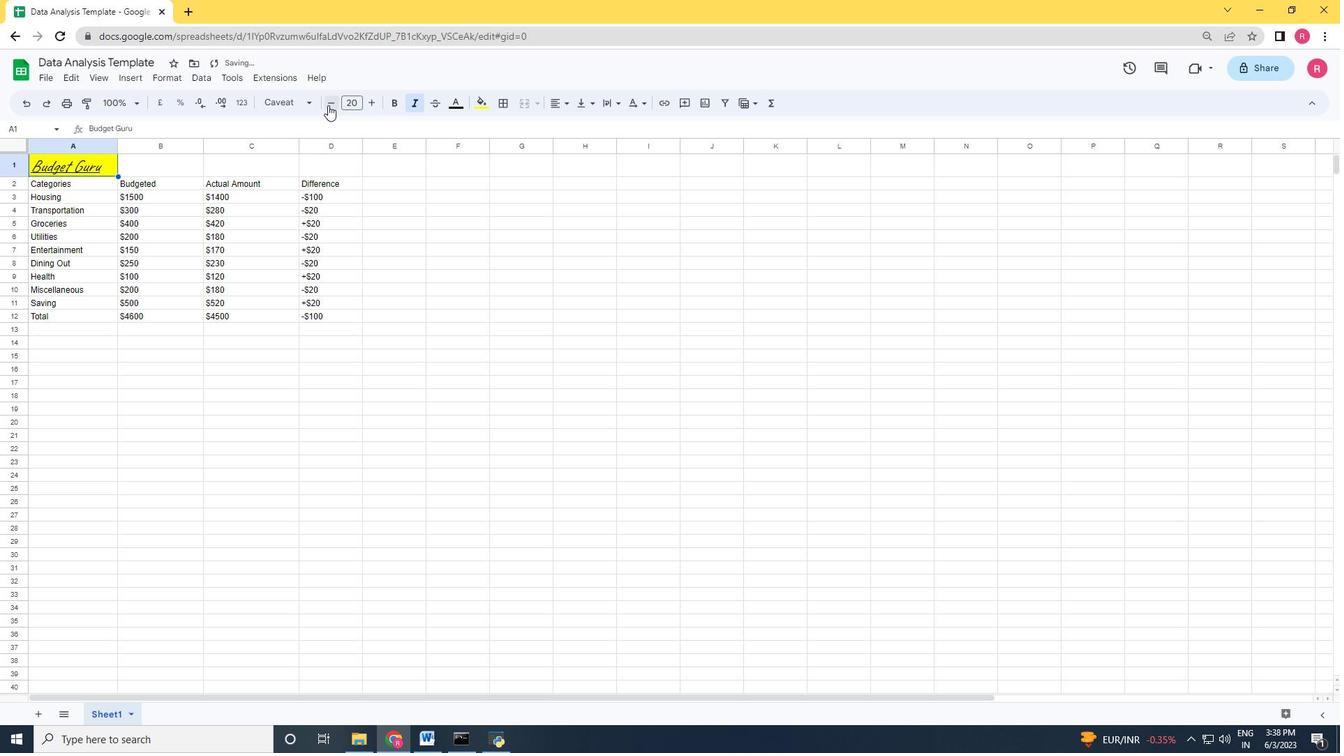 
Action: Mouse pressed left at (332, 104)
Screenshot: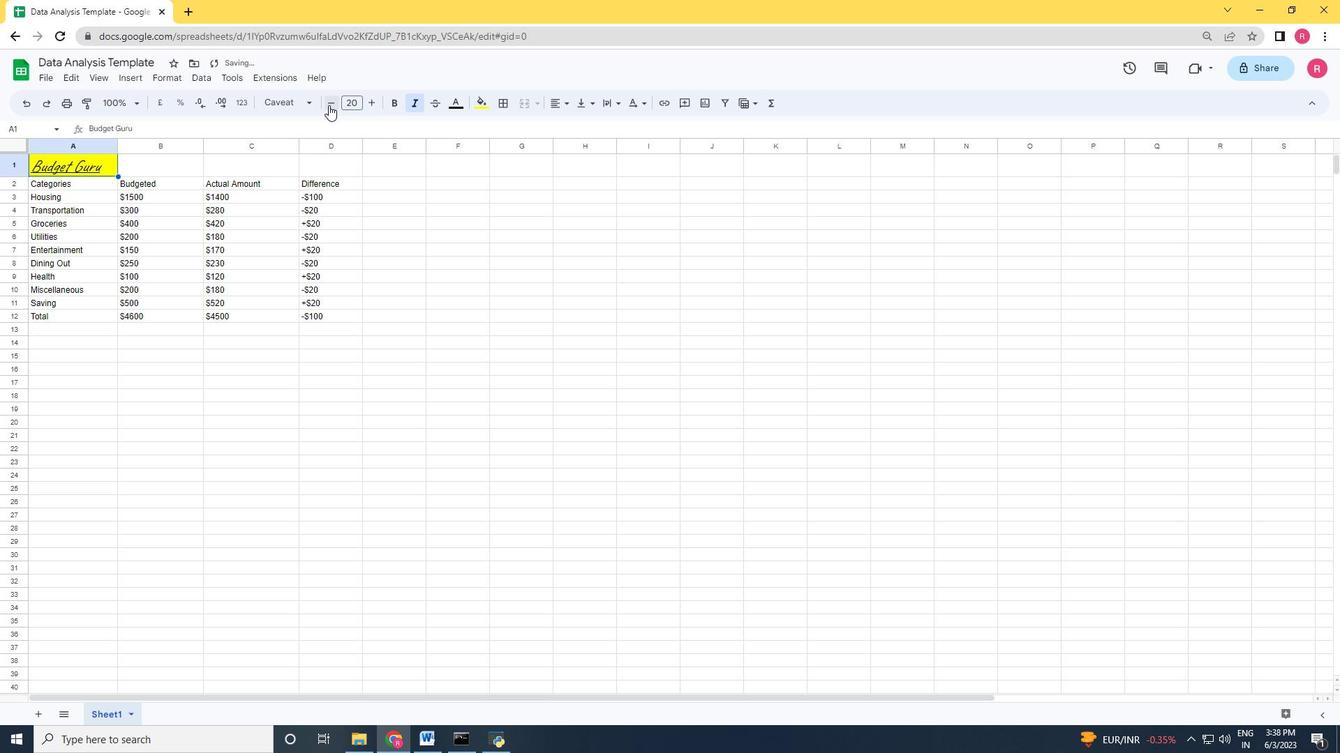 
Action: Mouse pressed left at (332, 104)
Screenshot: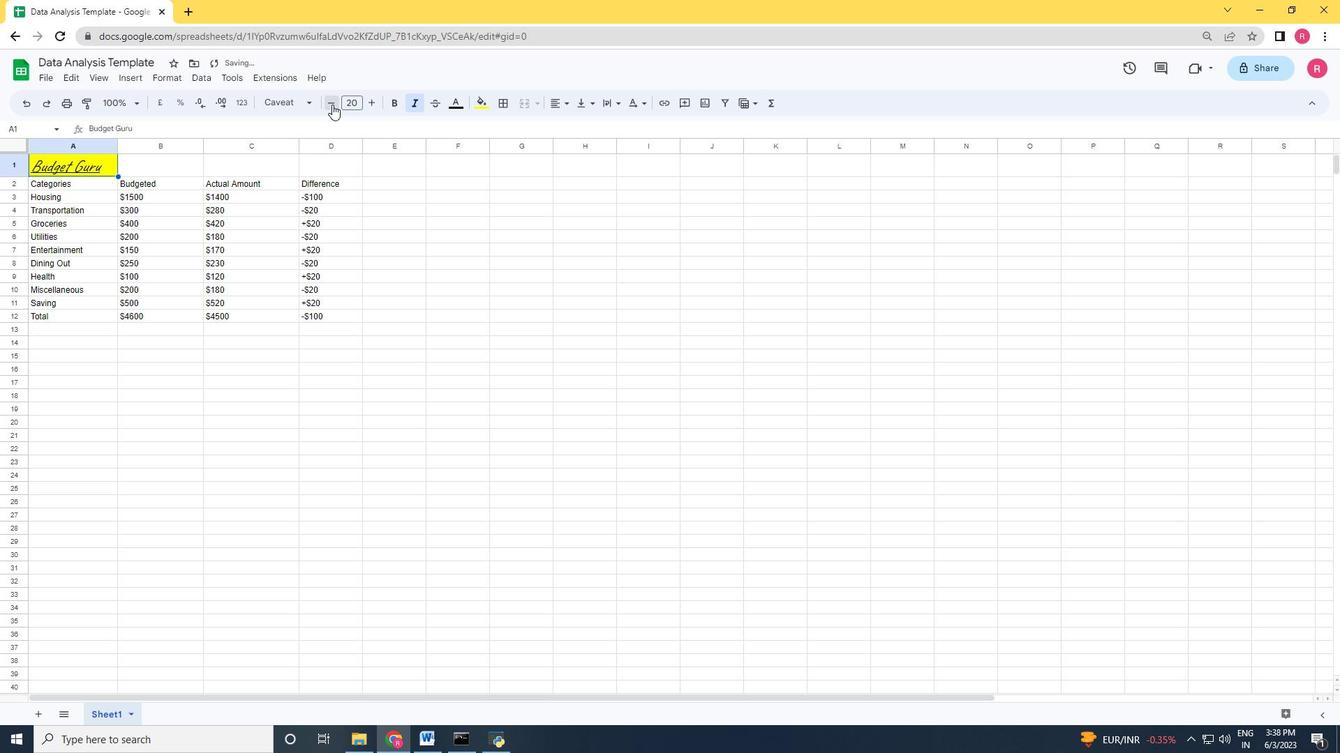 
Action: Mouse moved to (41, 180)
Screenshot: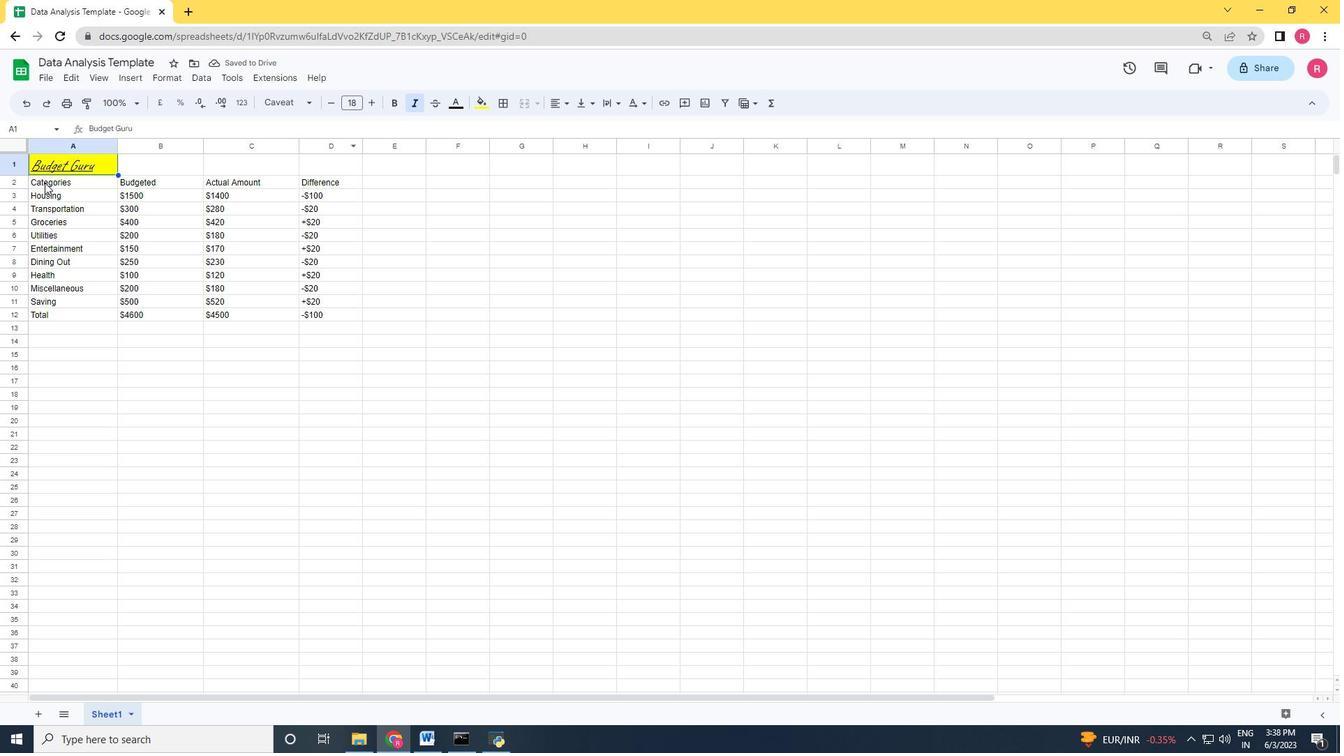 
Action: Mouse pressed left at (41, 180)
Screenshot: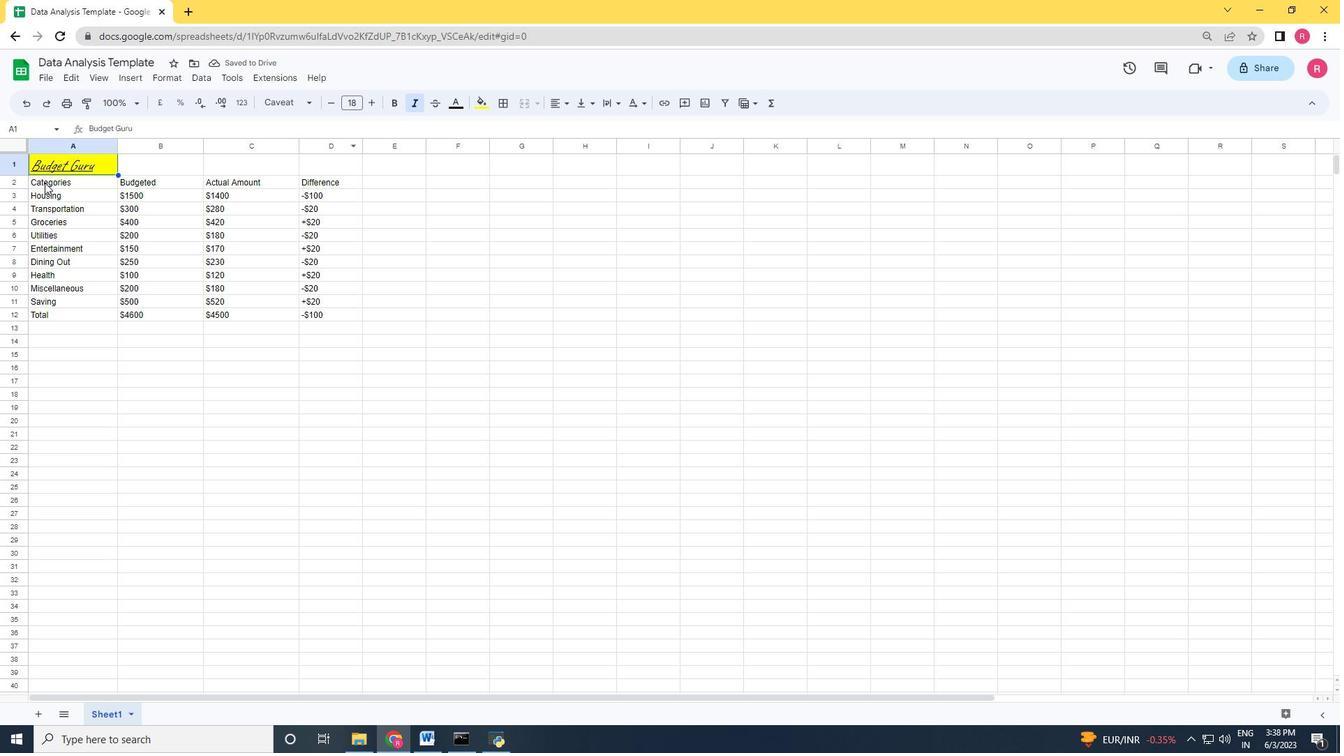 
Action: Key pressed <Key.shift><Key.right><Key.right><Key.right><Key.down><Key.down><Key.down><Key.down><Key.down><Key.down><Key.down><Key.down><Key.down><Key.down><Key.left><Key.right>
Screenshot: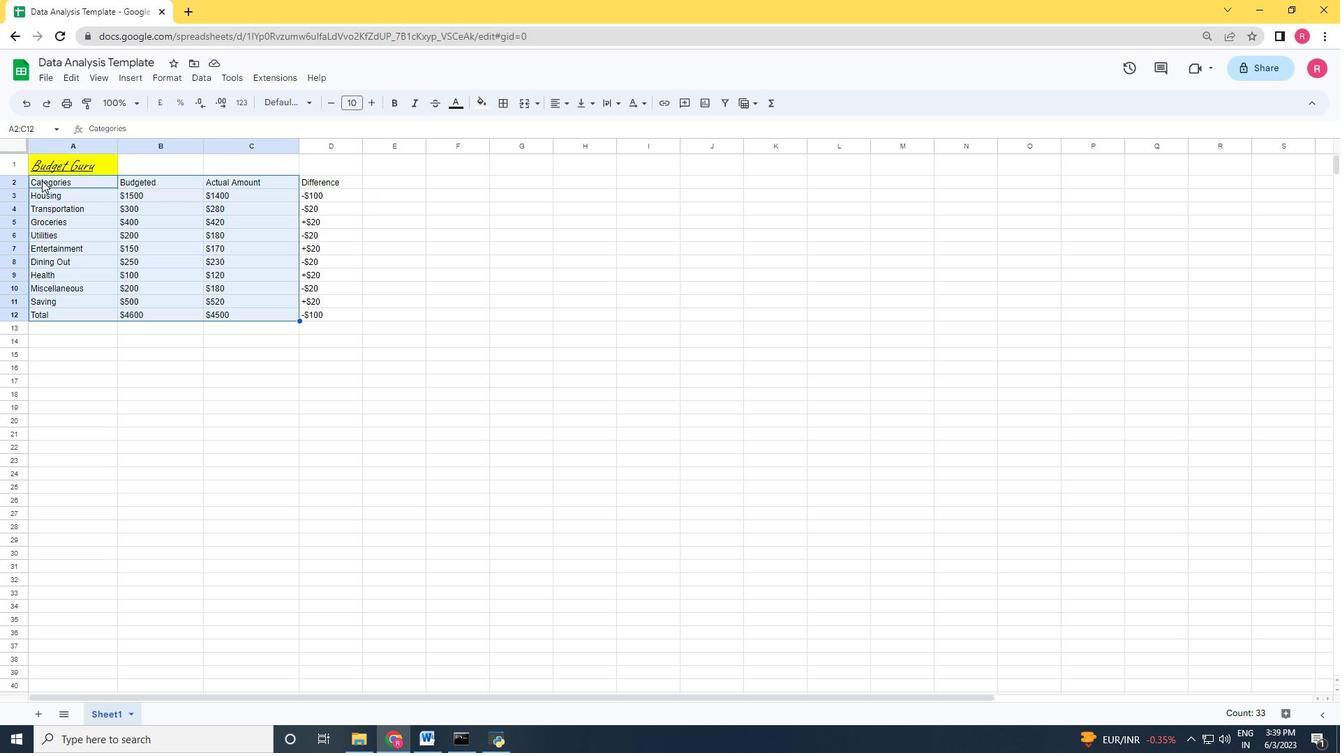 
Action: Mouse moved to (301, 104)
Screenshot: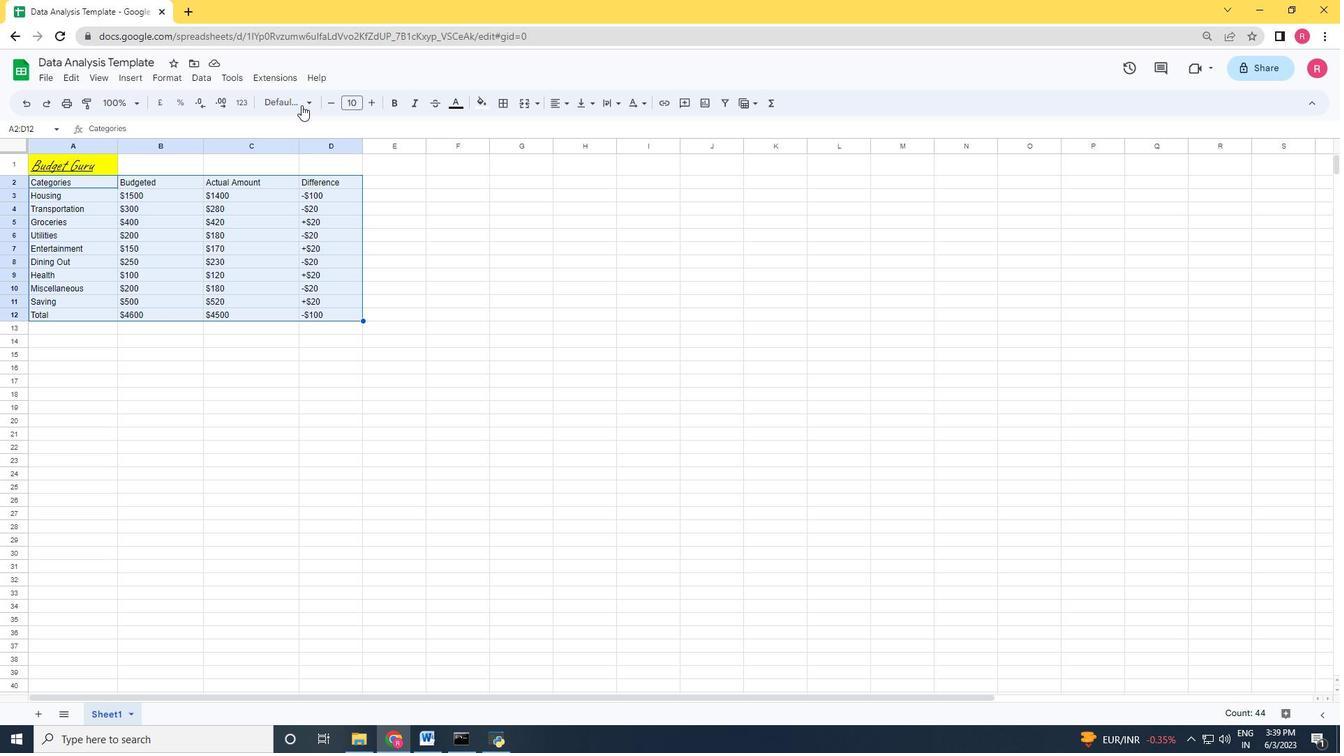 
Action: Mouse pressed left at (301, 104)
Screenshot: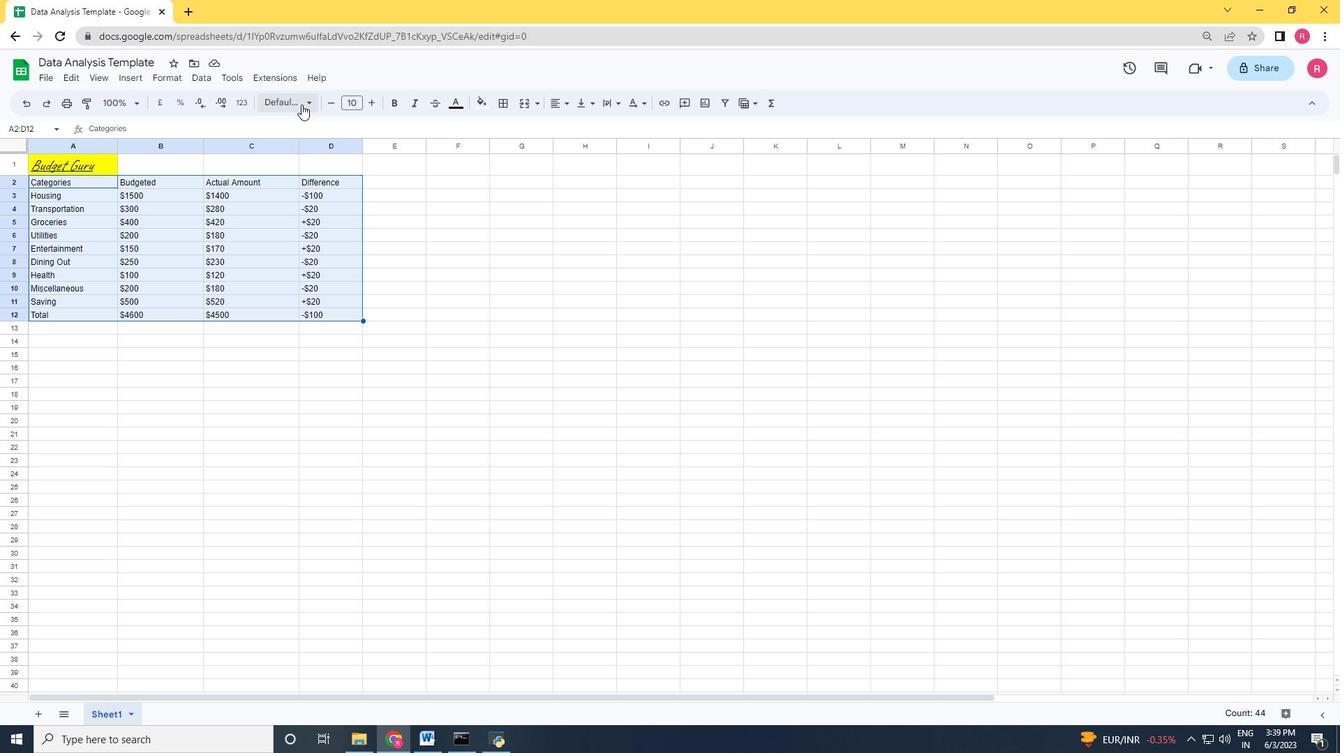 
Action: Mouse moved to (318, 421)
Screenshot: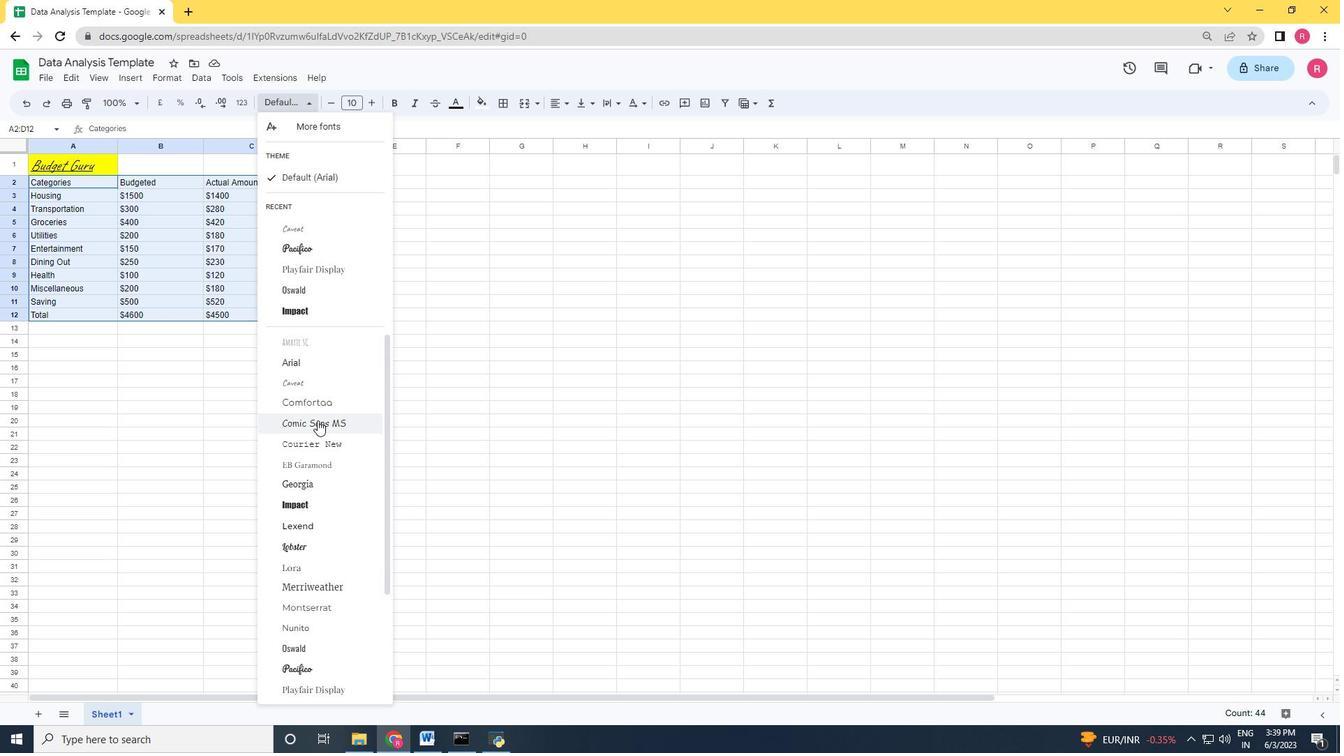 
Action: Mouse pressed left at (318, 421)
Screenshot: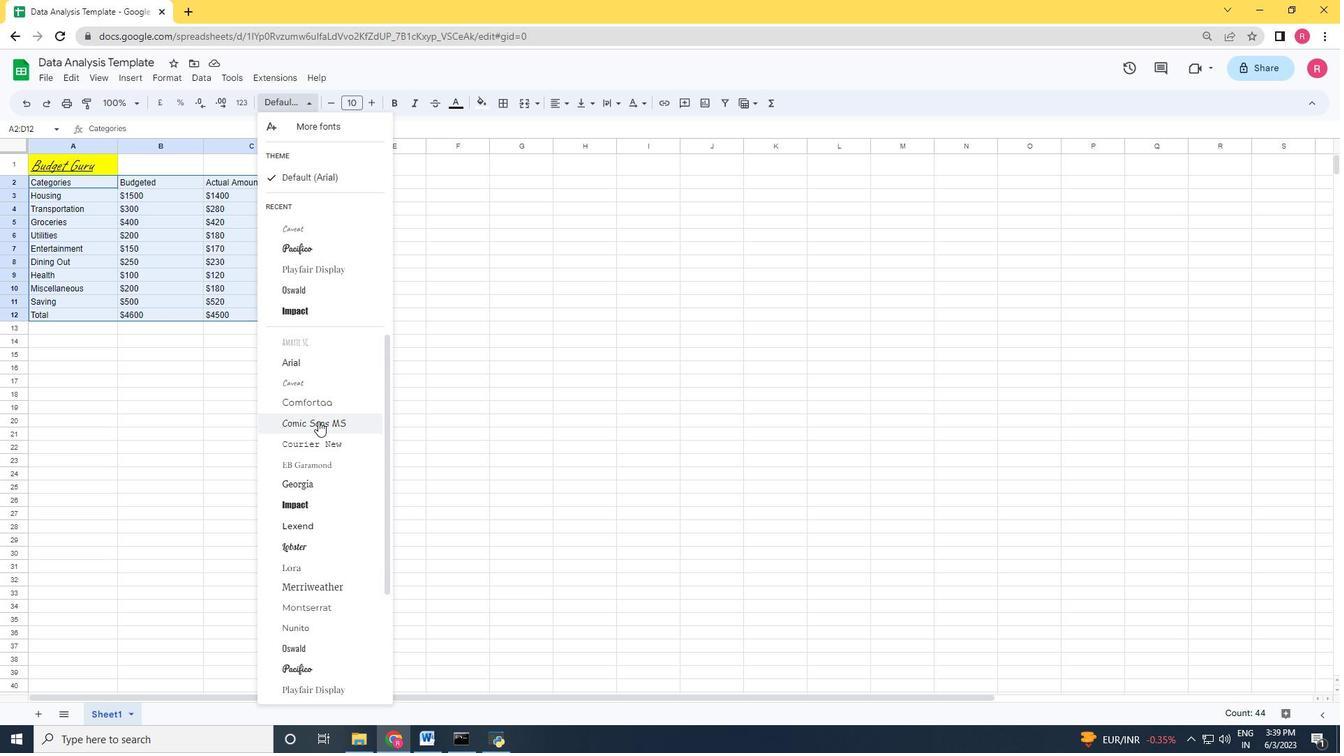 
Action: Mouse moved to (328, 101)
Screenshot: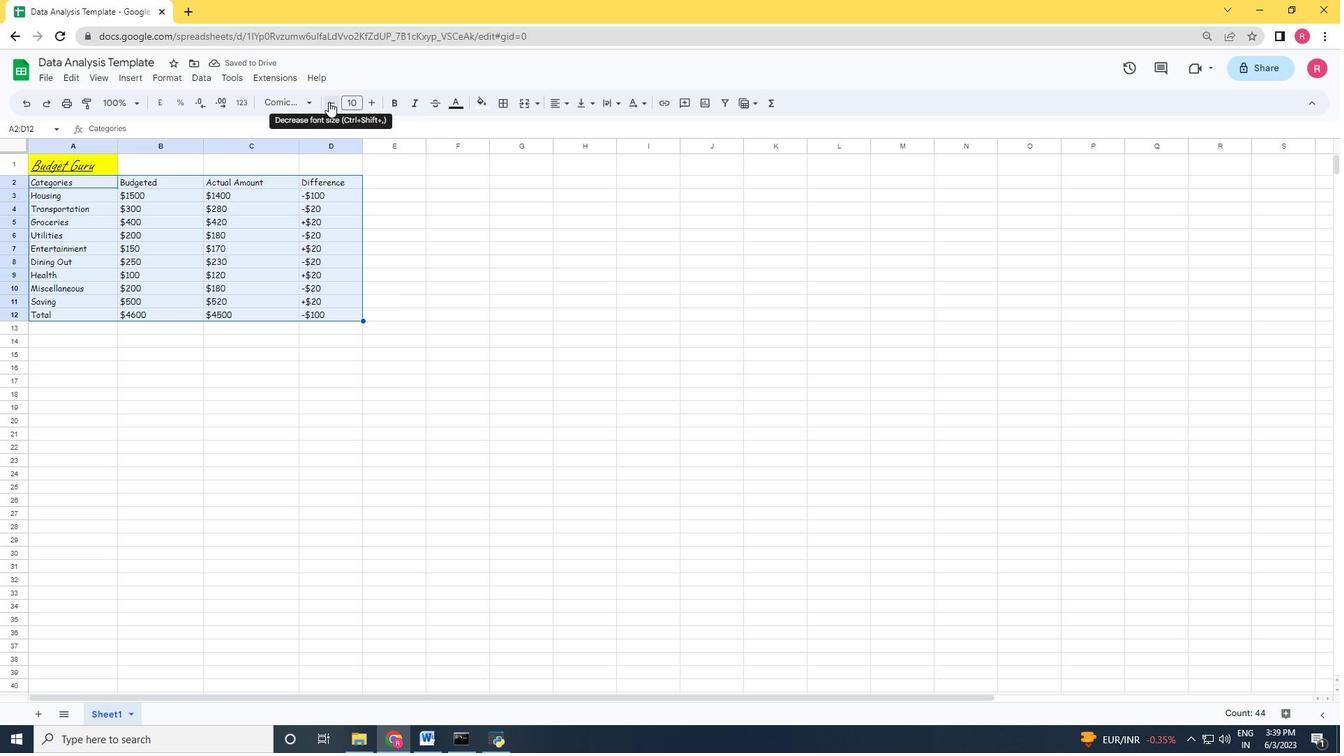 
Action: Mouse pressed left at (328, 101)
Screenshot: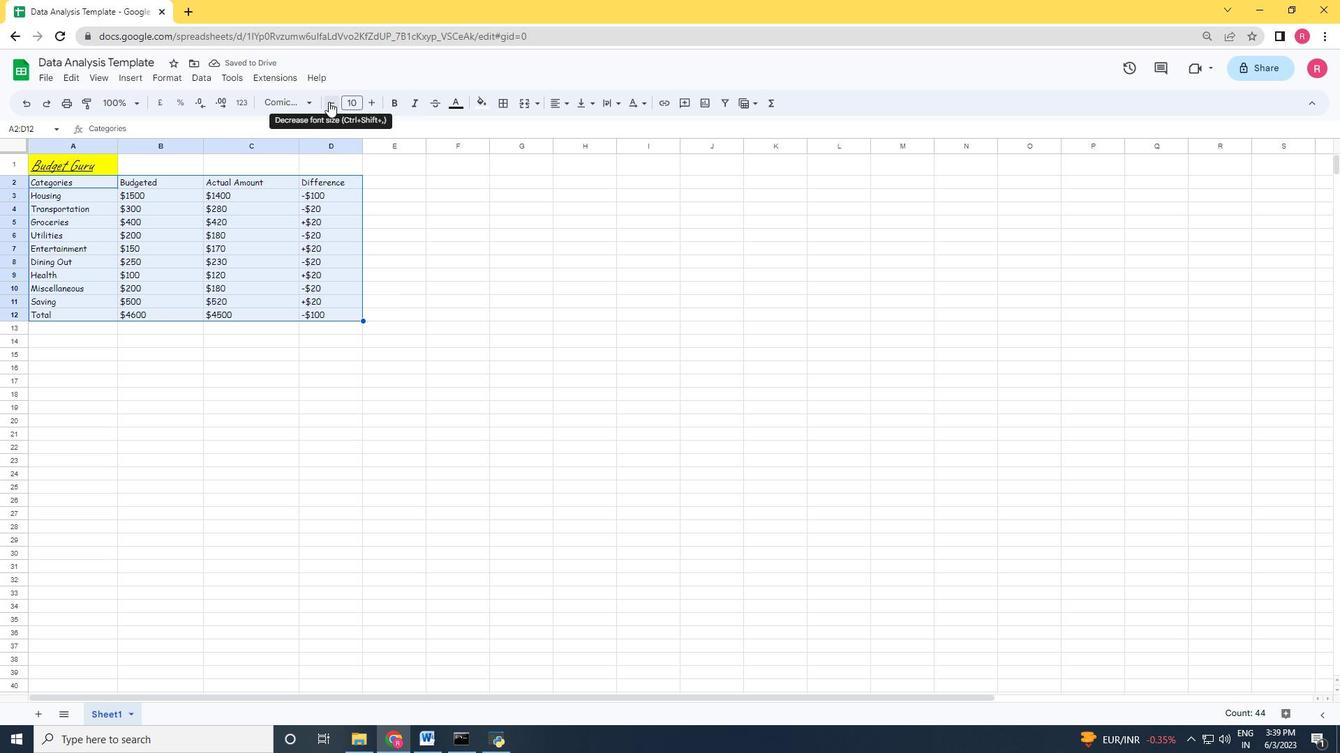 
Action: Mouse moved to (567, 107)
Screenshot: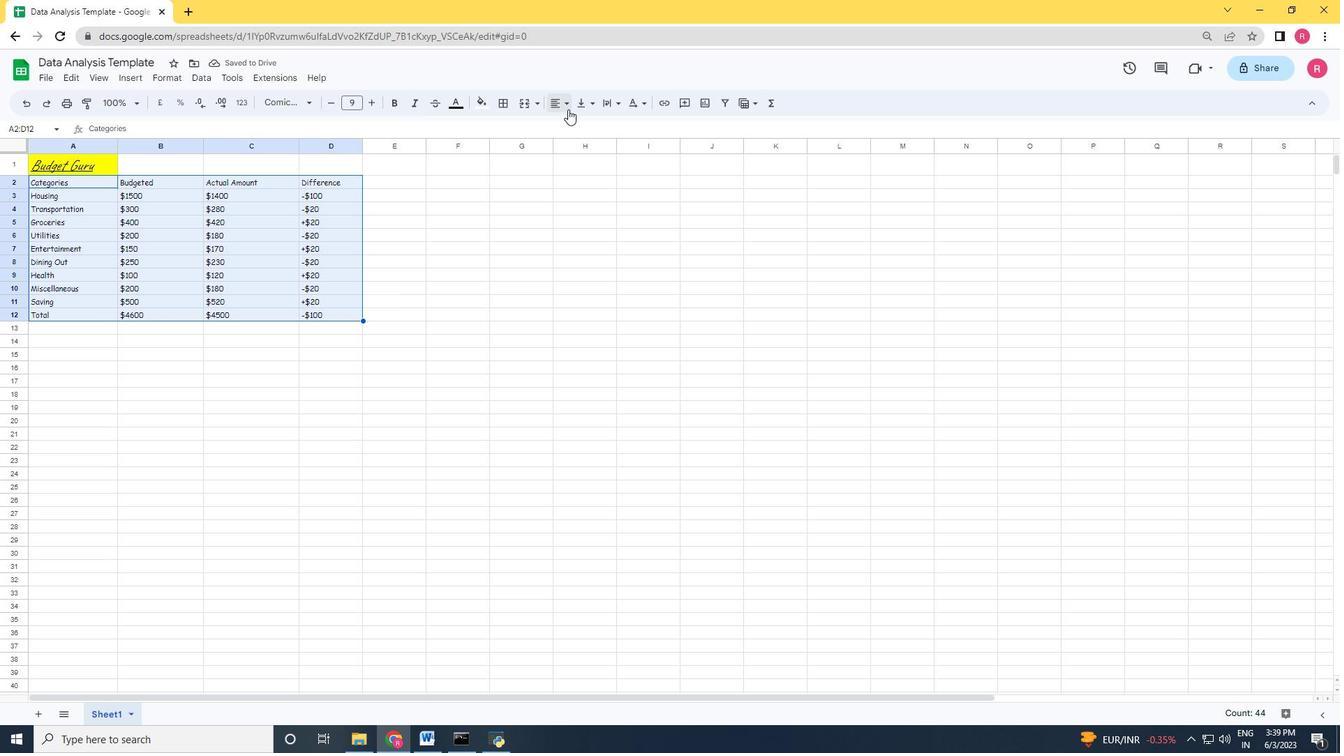 
Action: Mouse pressed left at (567, 107)
Screenshot: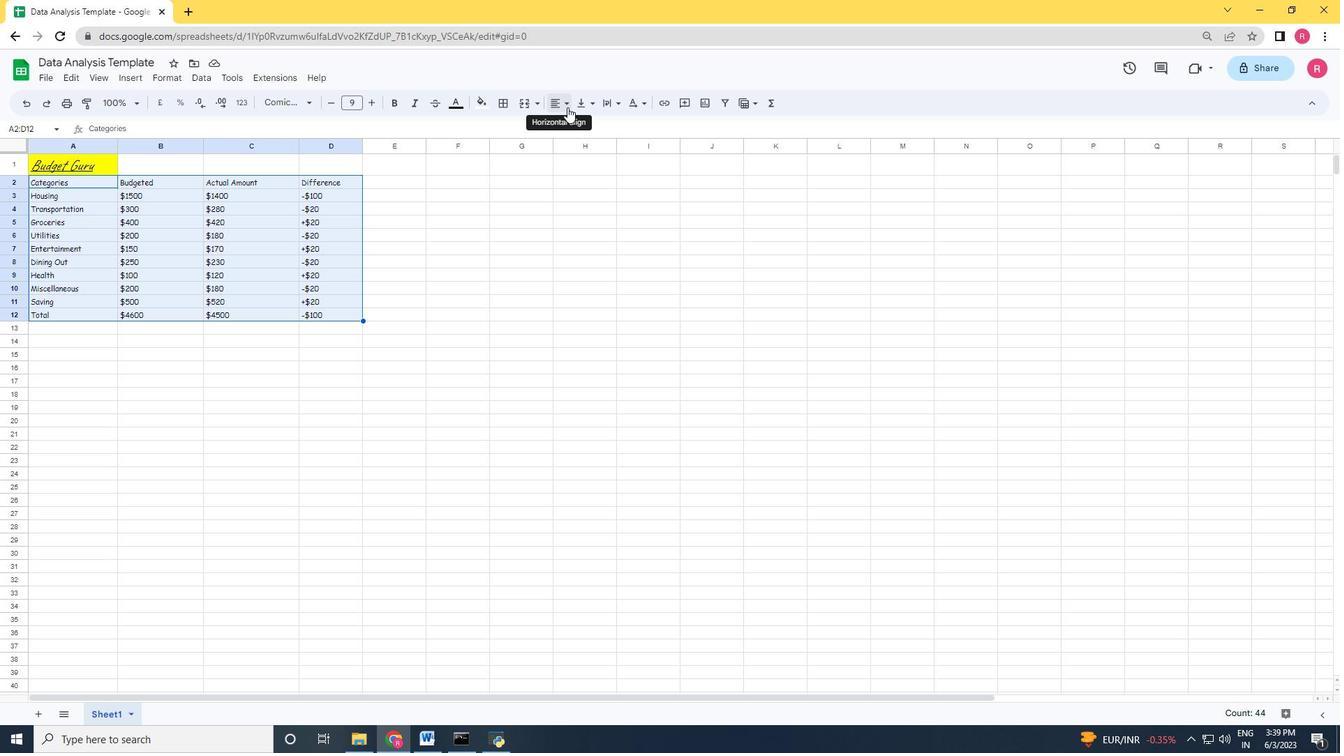 
Action: Mouse moved to (78, 168)
Screenshot: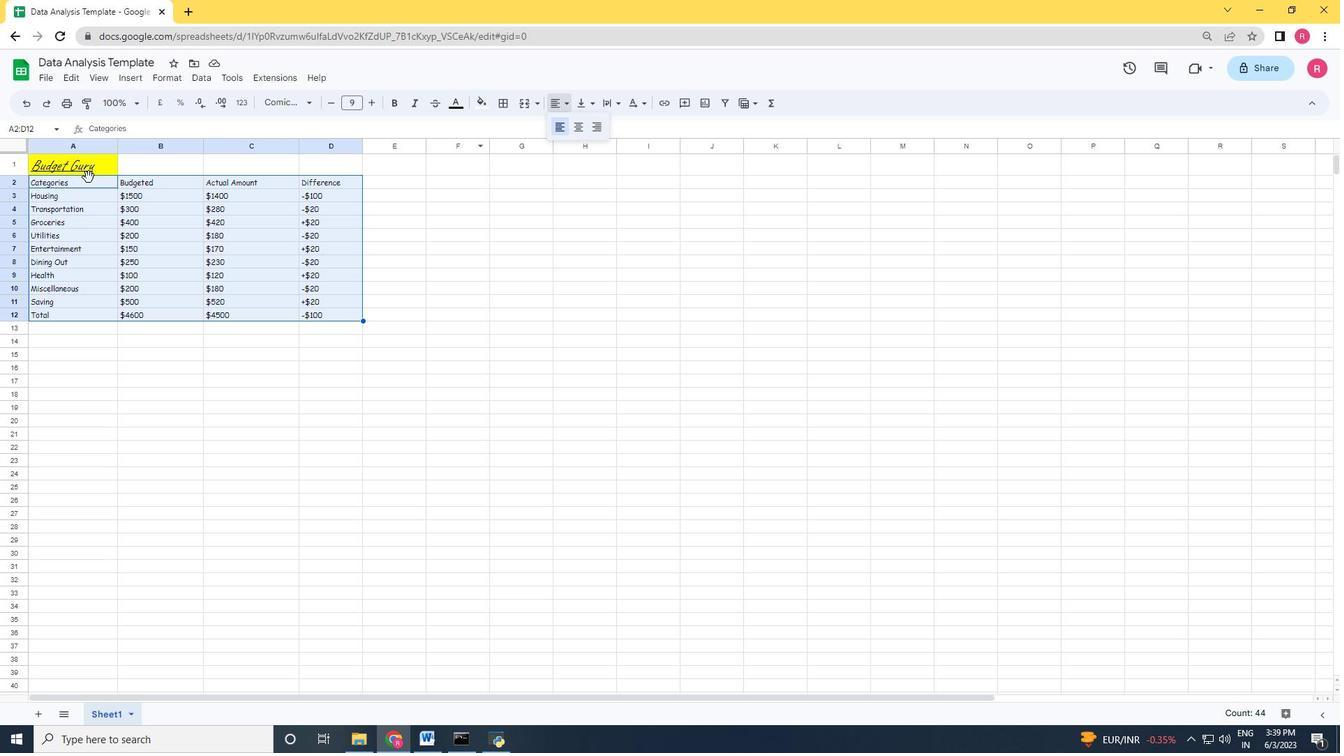 
Action: Mouse pressed left at (78, 168)
Screenshot: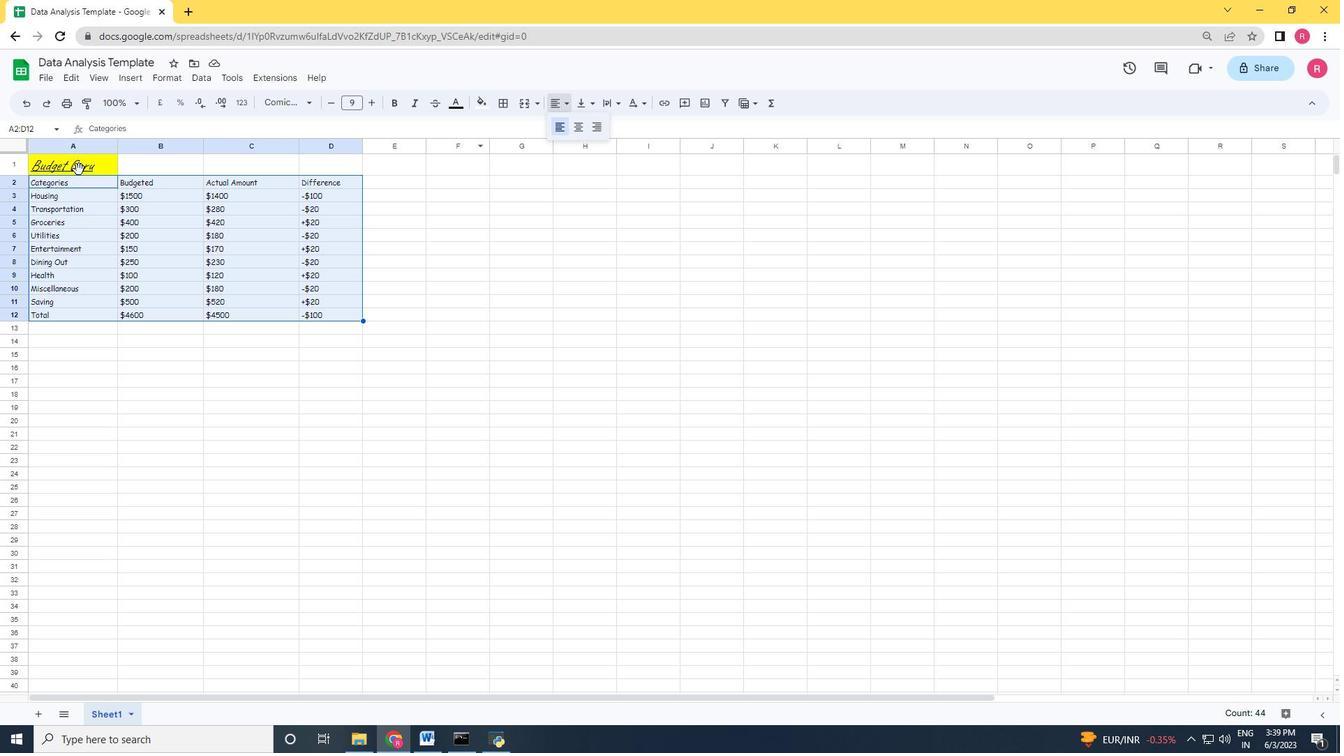
Action: Key pressed <Key.shift><Key.right><Key.right><Key.right><Key.down><Key.down><Key.down><Key.down><Key.down><Key.down><Key.down><Key.down><Key.down><Key.down><Key.down>
Screenshot: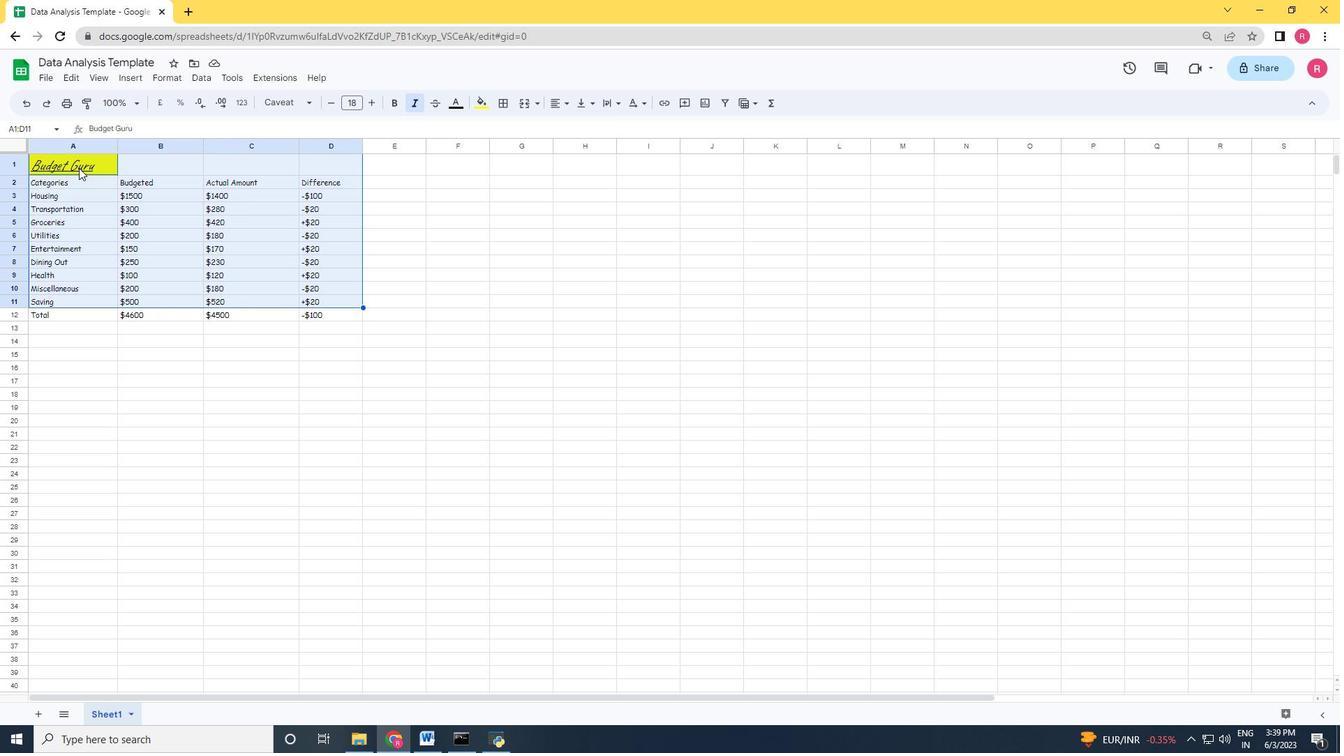 
Action: Mouse moved to (557, 104)
Screenshot: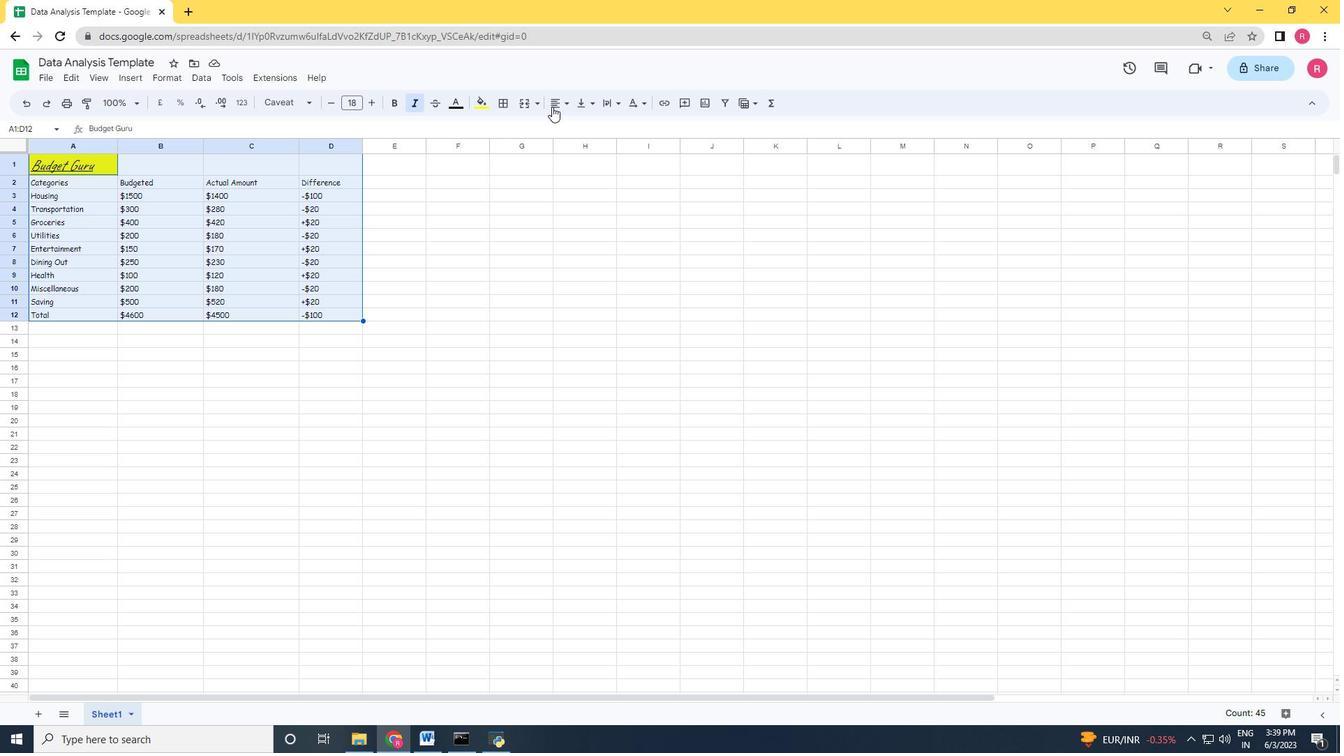 
Action: Mouse pressed left at (557, 104)
Screenshot: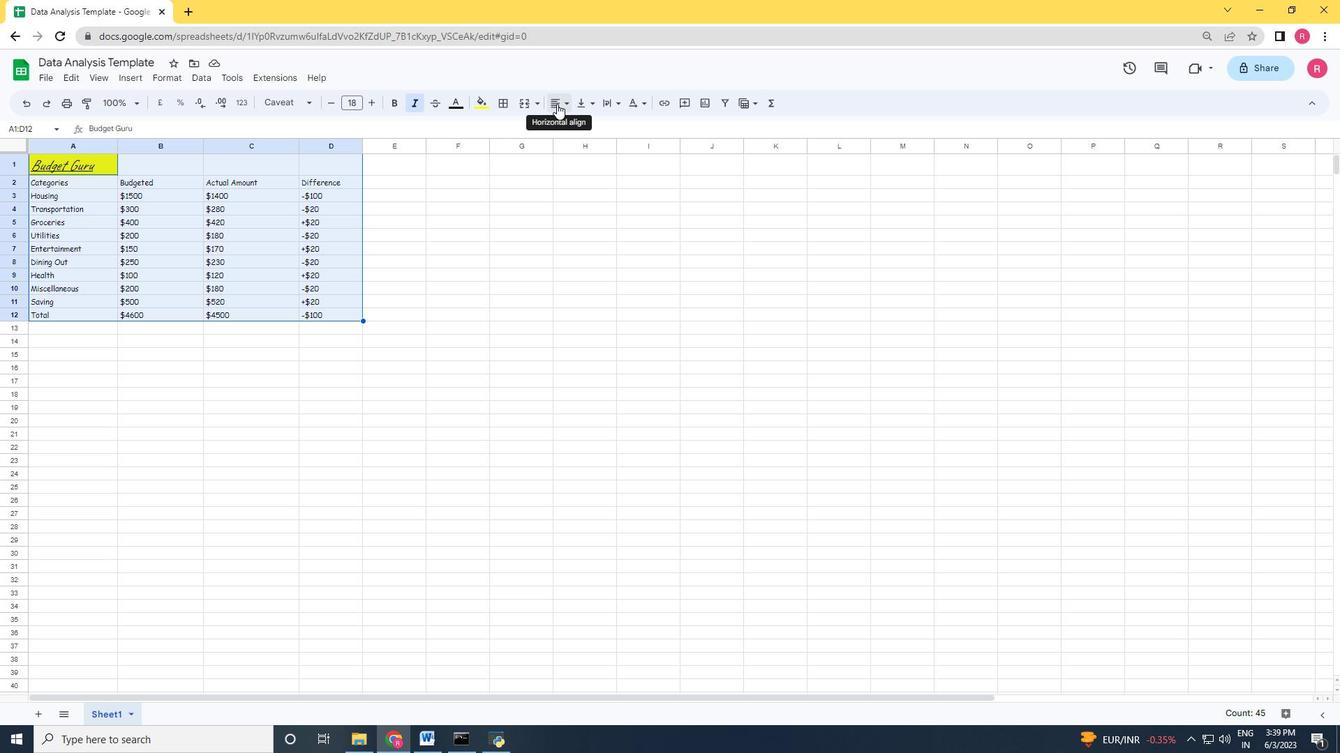 
Action: Mouse moved to (596, 131)
Screenshot: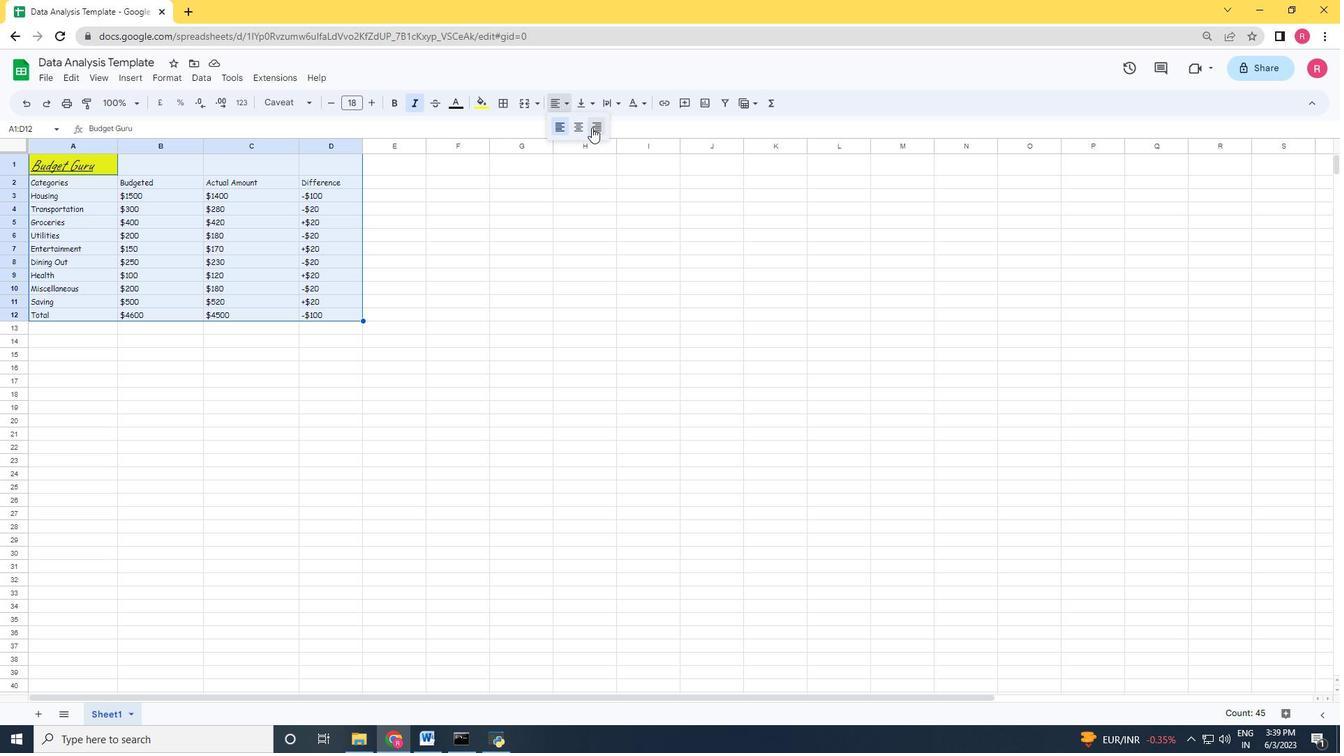 
Action: Mouse pressed left at (596, 131)
Screenshot: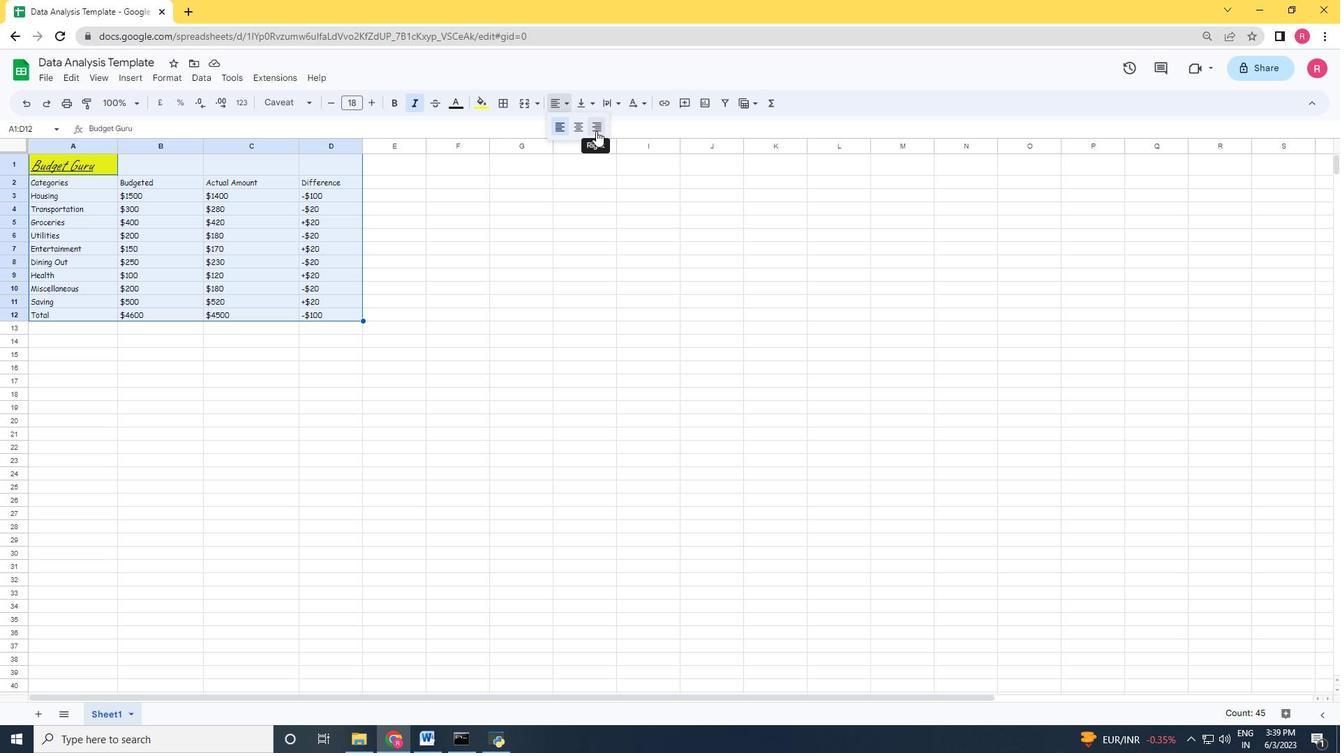 
Action: Mouse moved to (481, 241)
Screenshot: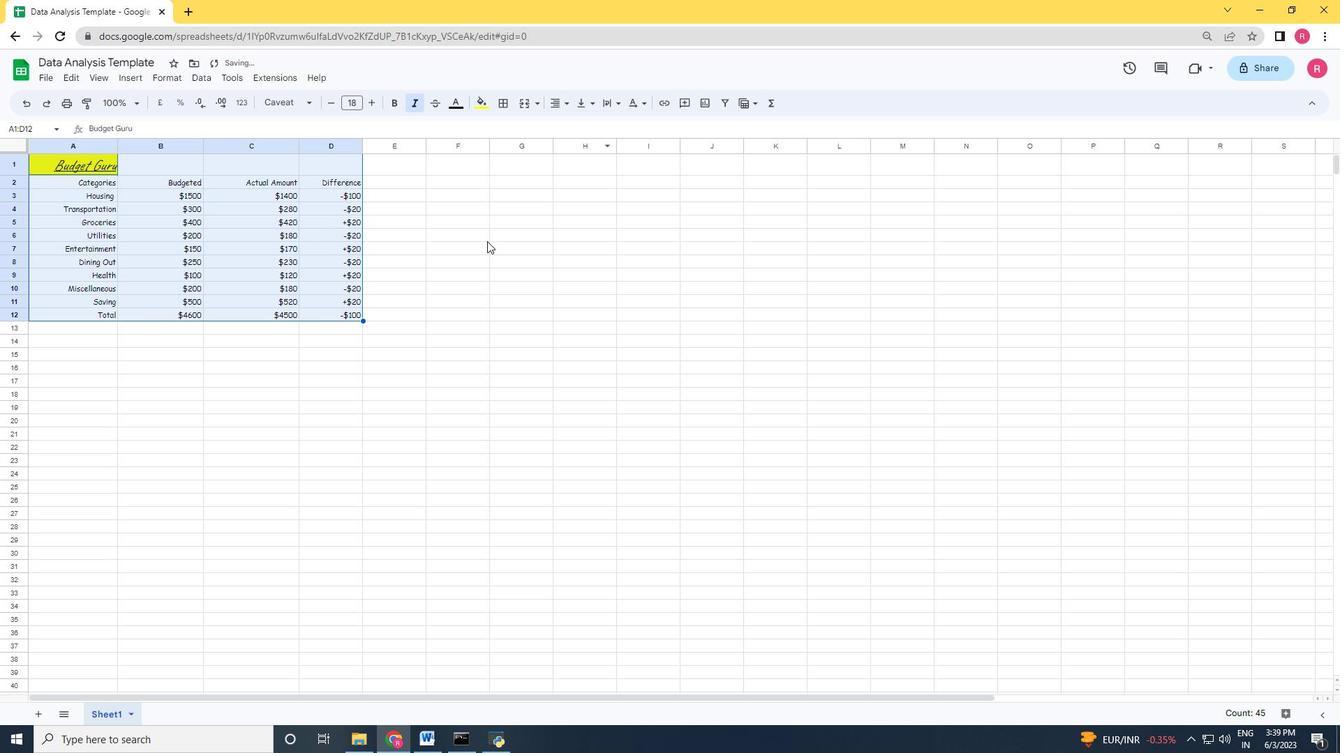 
Action: Mouse pressed left at (481, 241)
Screenshot: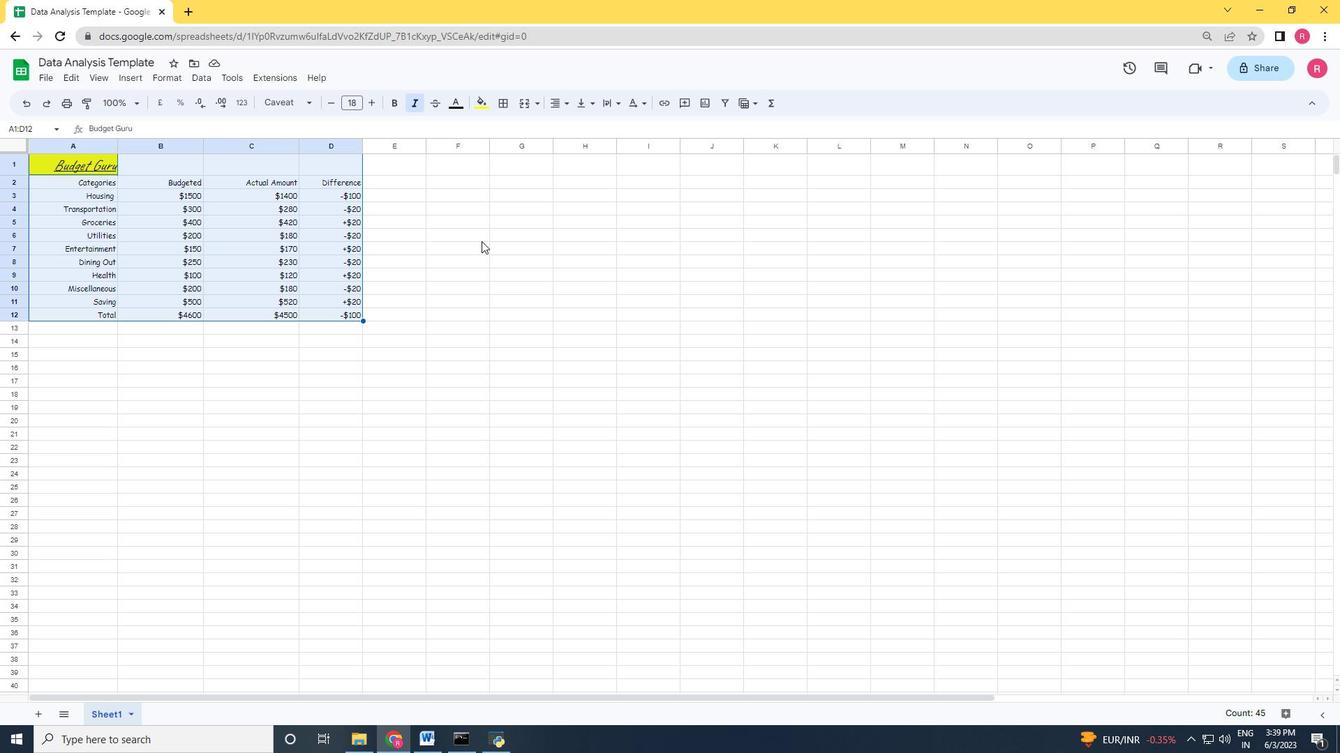 
